 Task: In the Company huawei.com, schedule a meeting with title: 'Collaborative Discussion', Select date: '29 September, 2023', select start time: 10:00:AM. Add location in person New York with meeting description: Kindly join this meeting to understand Product Demo and Service Presentation. Add attendees from company's contact and save.. Logged in from softage.1@softage.net
Action: Mouse moved to (101, 67)
Screenshot: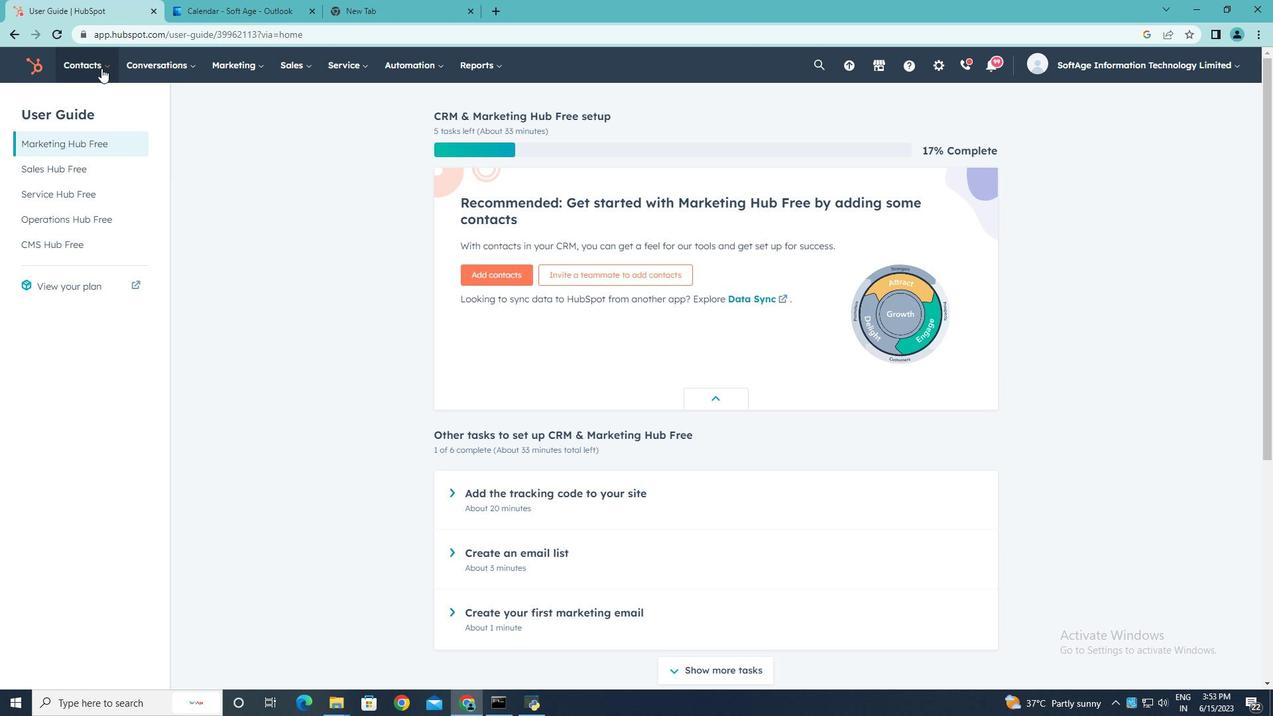 
Action: Mouse pressed left at (101, 67)
Screenshot: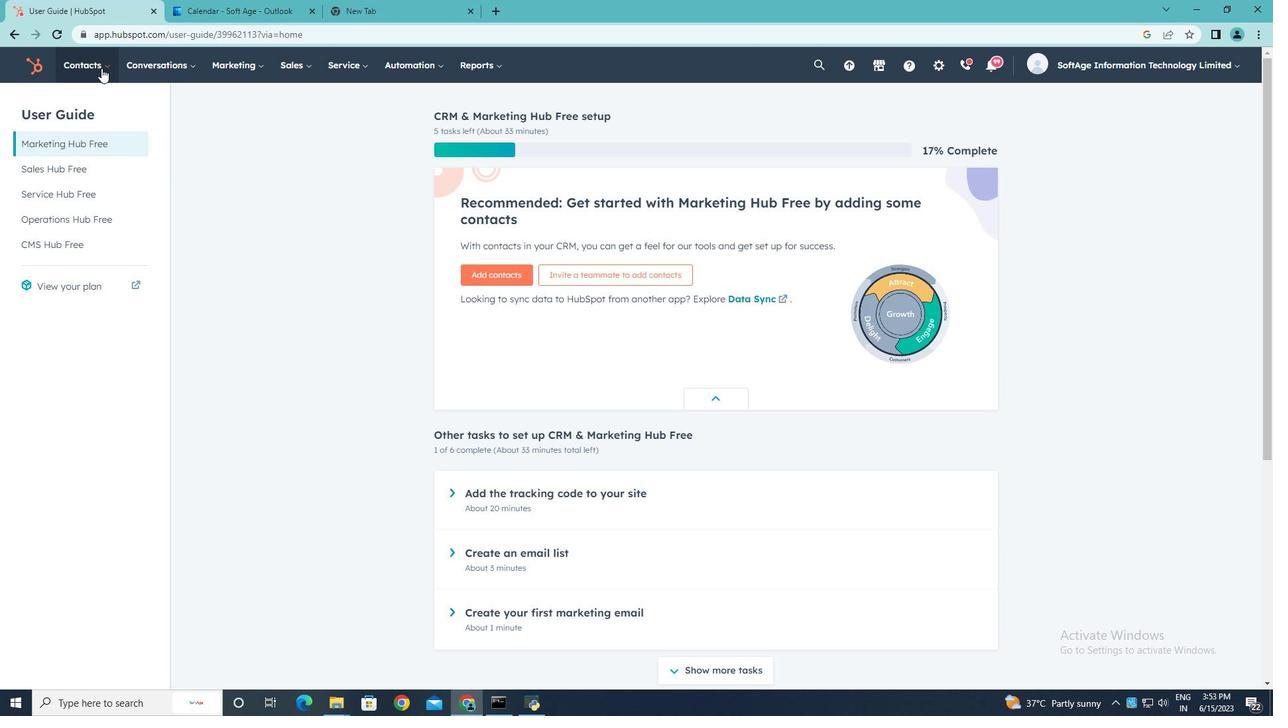 
Action: Mouse moved to (95, 129)
Screenshot: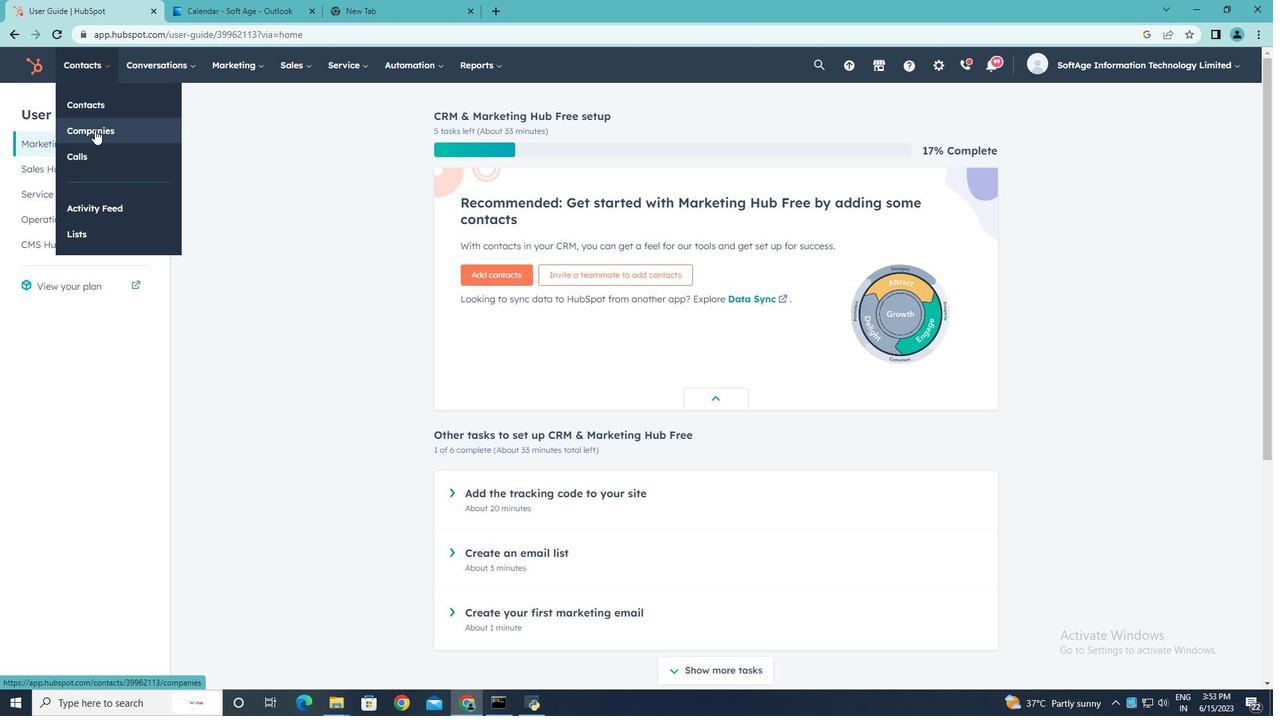 
Action: Mouse pressed left at (95, 129)
Screenshot: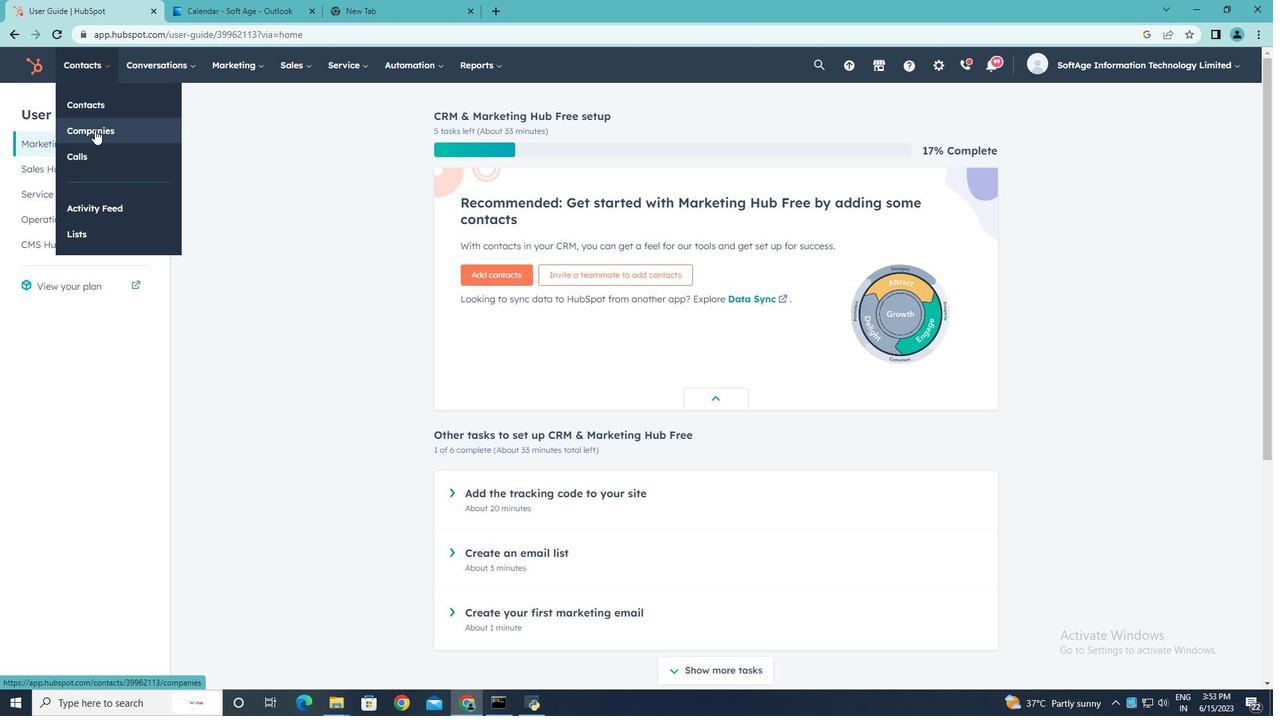 
Action: Mouse moved to (82, 213)
Screenshot: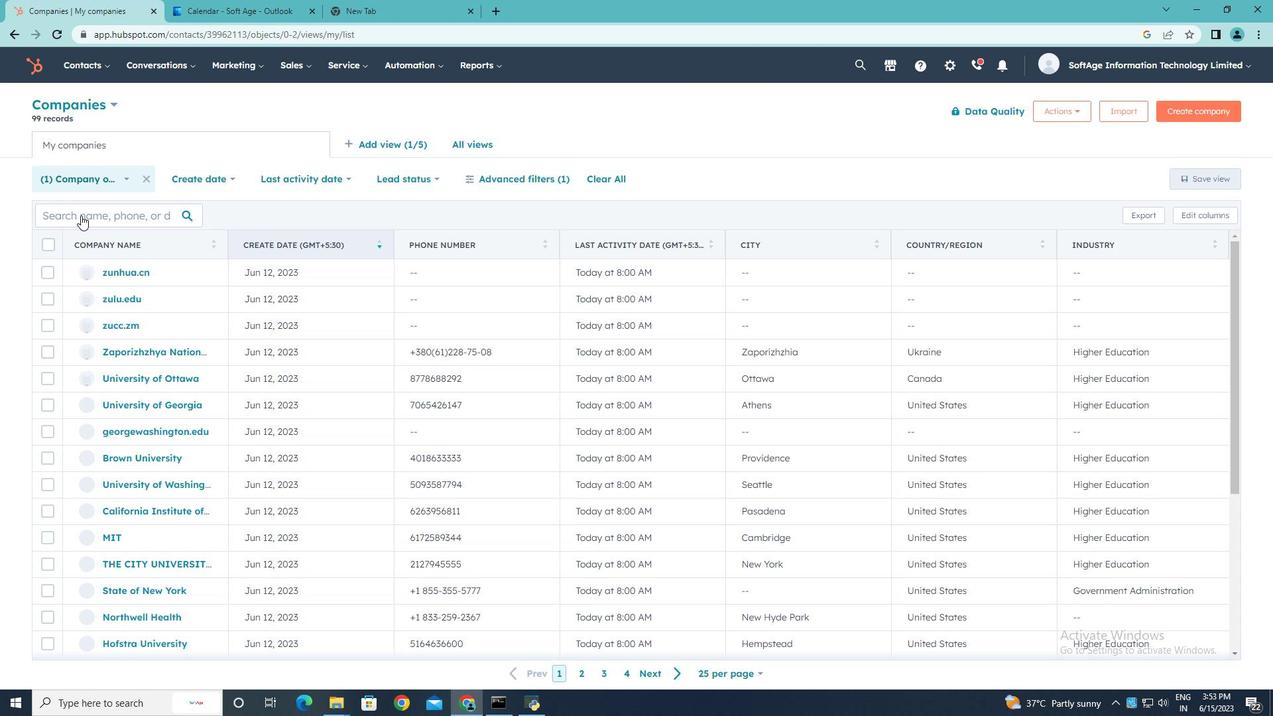 
Action: Mouse pressed left at (82, 213)
Screenshot: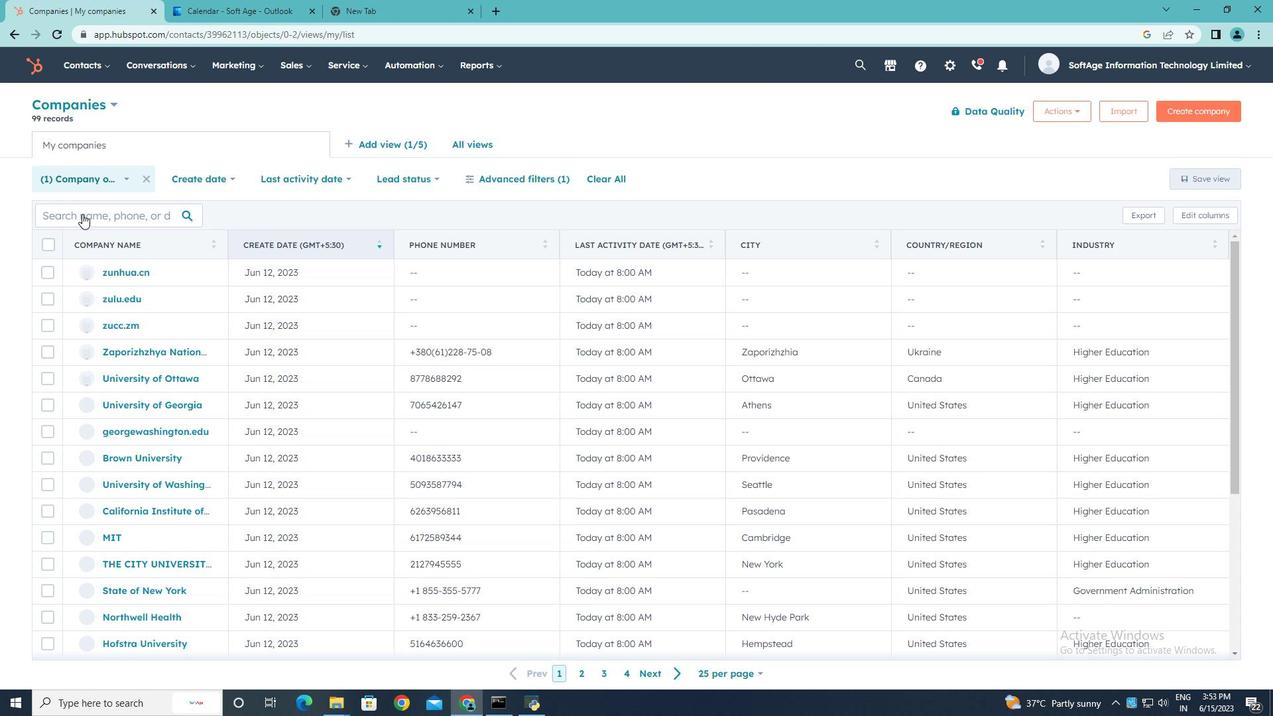 
Action: Mouse moved to (82, 213)
Screenshot: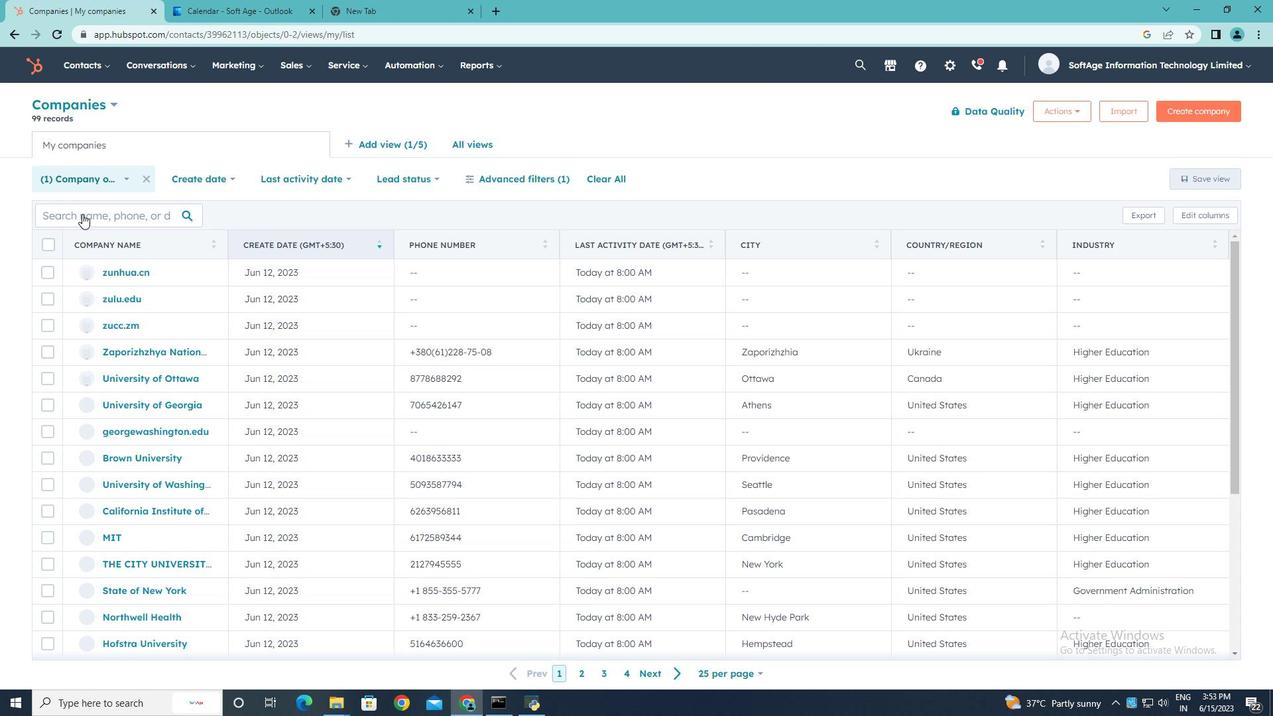 
Action: Key pressed huawei.com
Screenshot: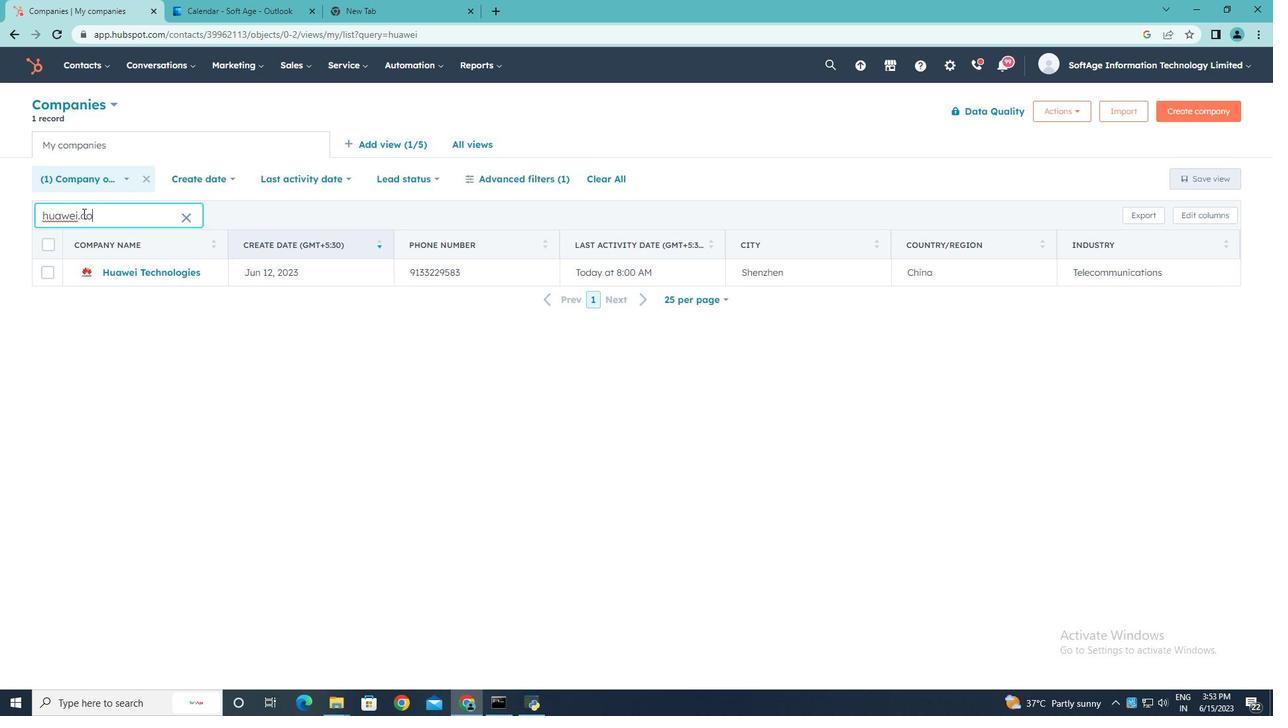 
Action: Mouse moved to (120, 273)
Screenshot: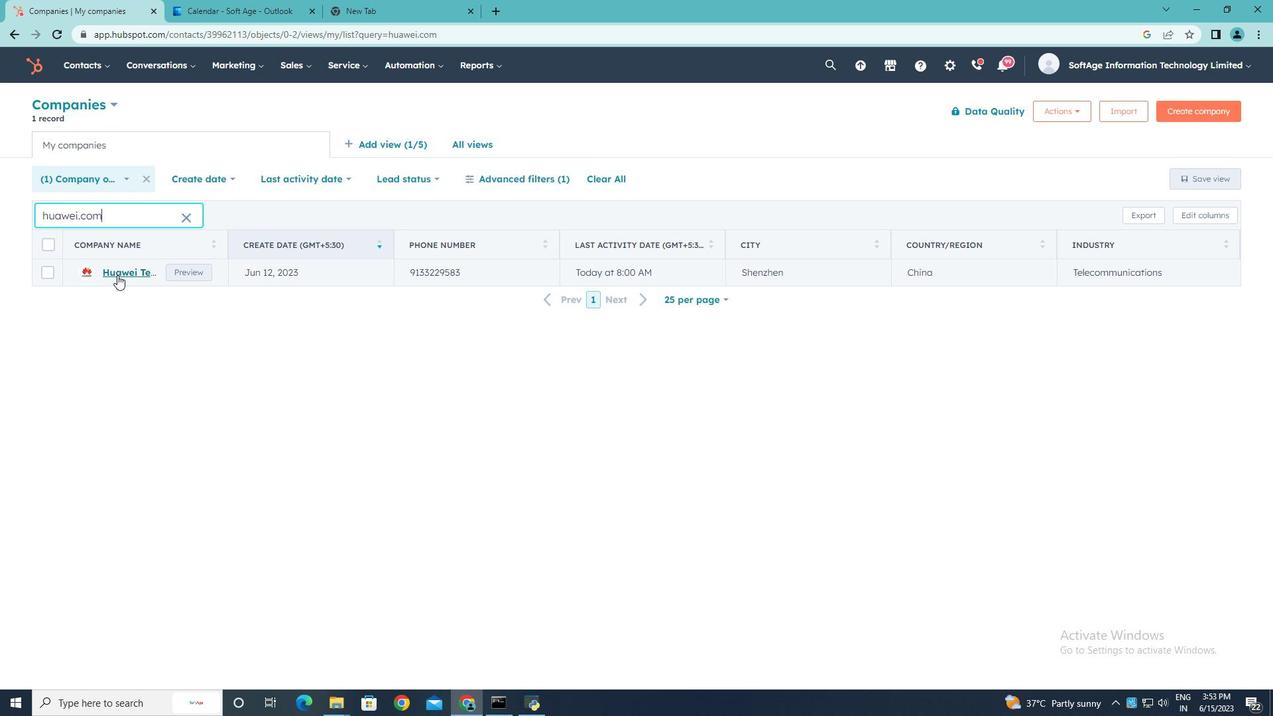 
Action: Mouse pressed left at (120, 273)
Screenshot: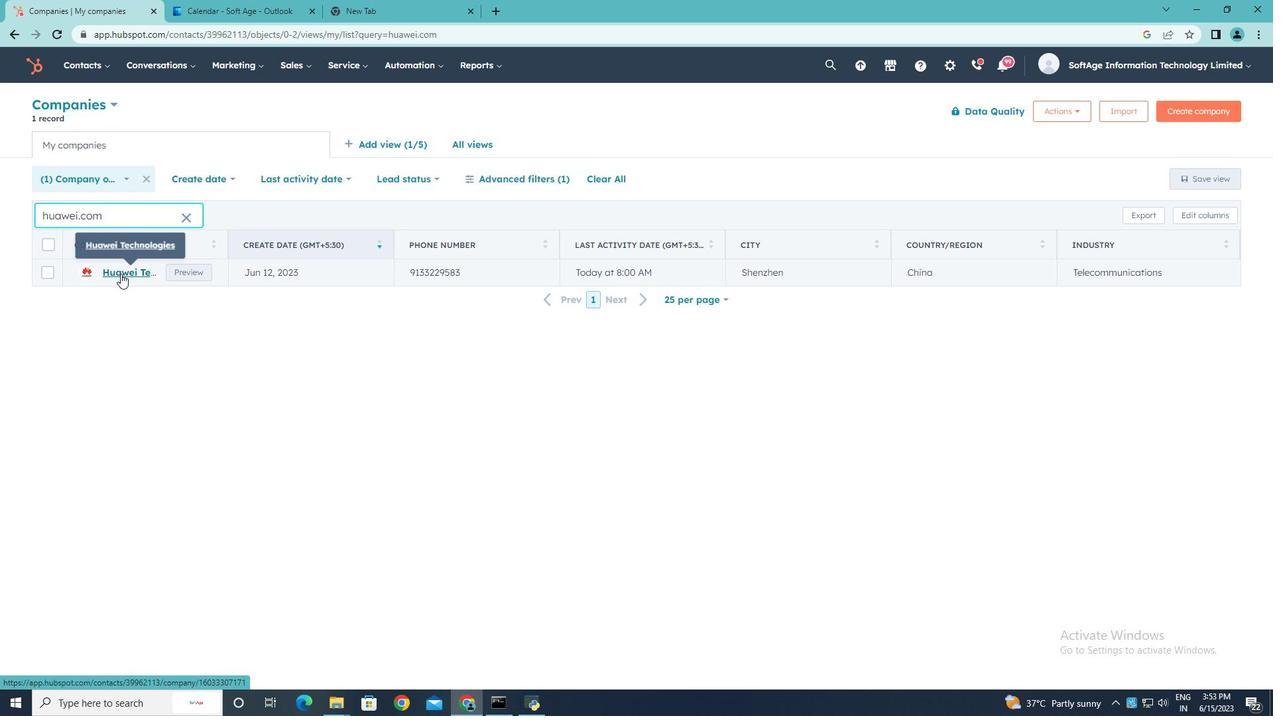 
Action: Mouse moved to (214, 226)
Screenshot: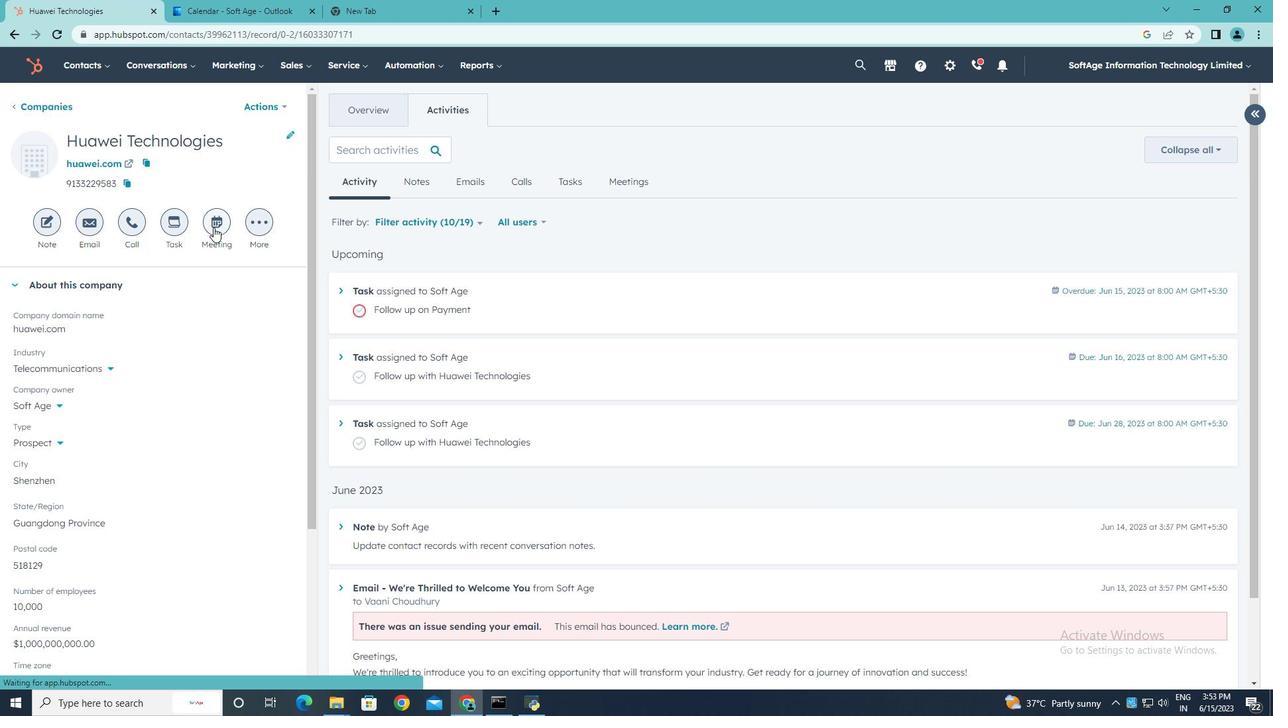 
Action: Mouse pressed left at (214, 226)
Screenshot: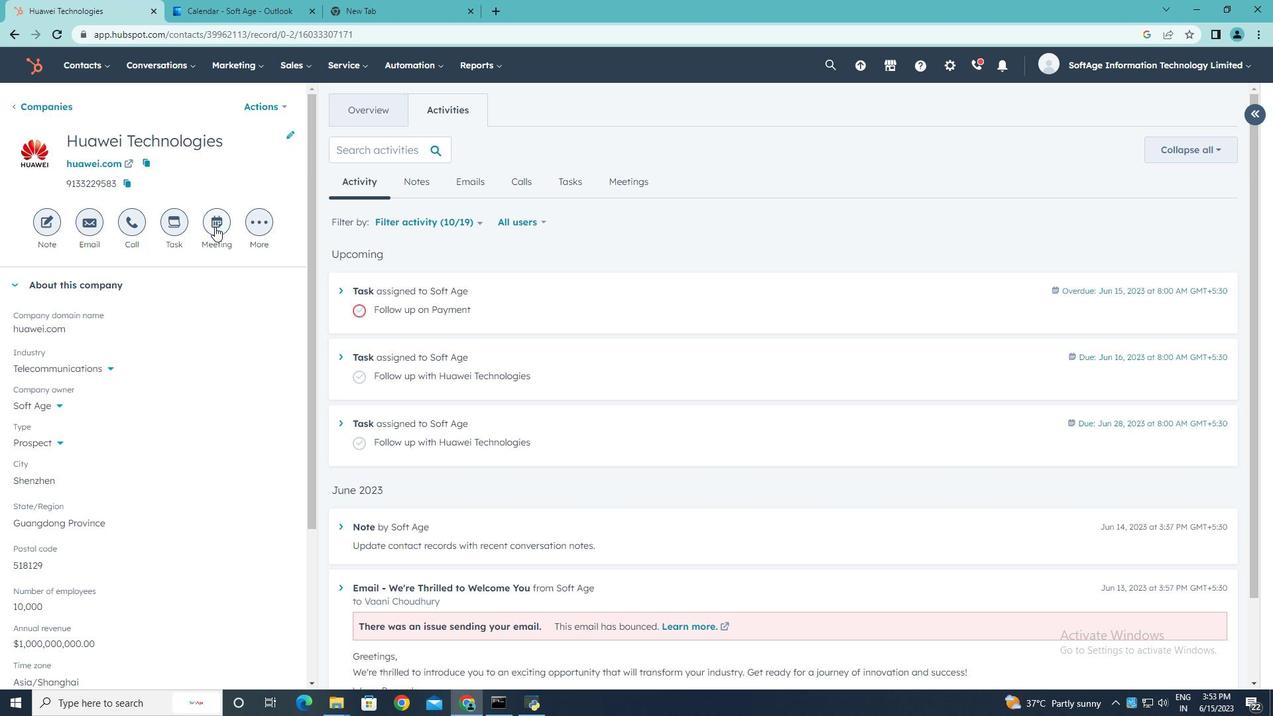 
Action: Mouse moved to (214, 226)
Screenshot: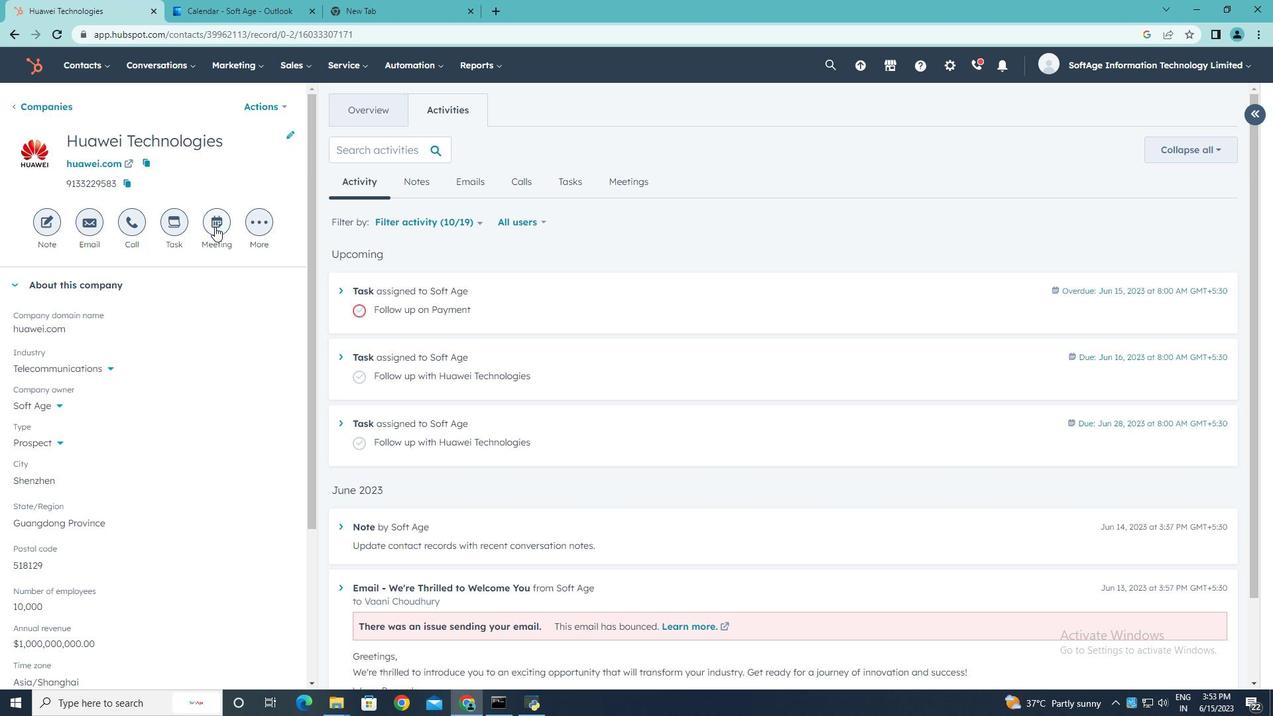 
Action: Key pressed <Key.shift><Key.shift>Collaborative<Key.space><Key.shift>Discussion.
Screenshot: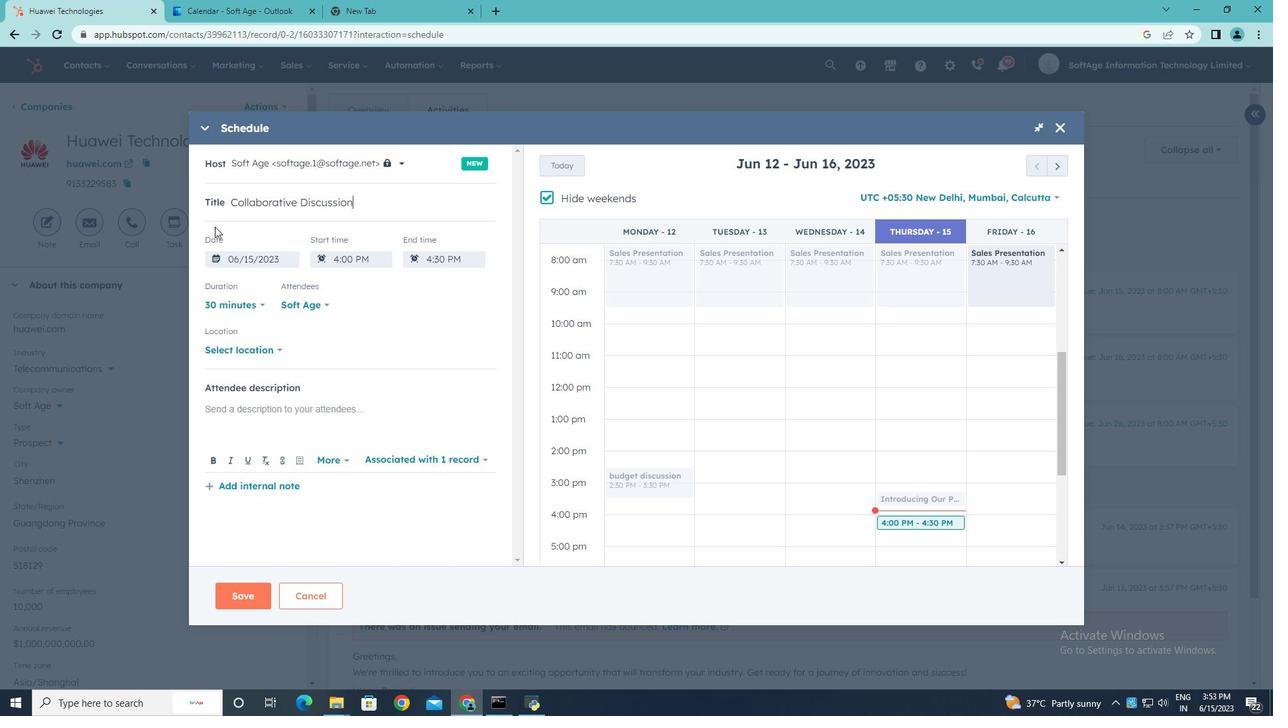 
Action: Mouse moved to (552, 196)
Screenshot: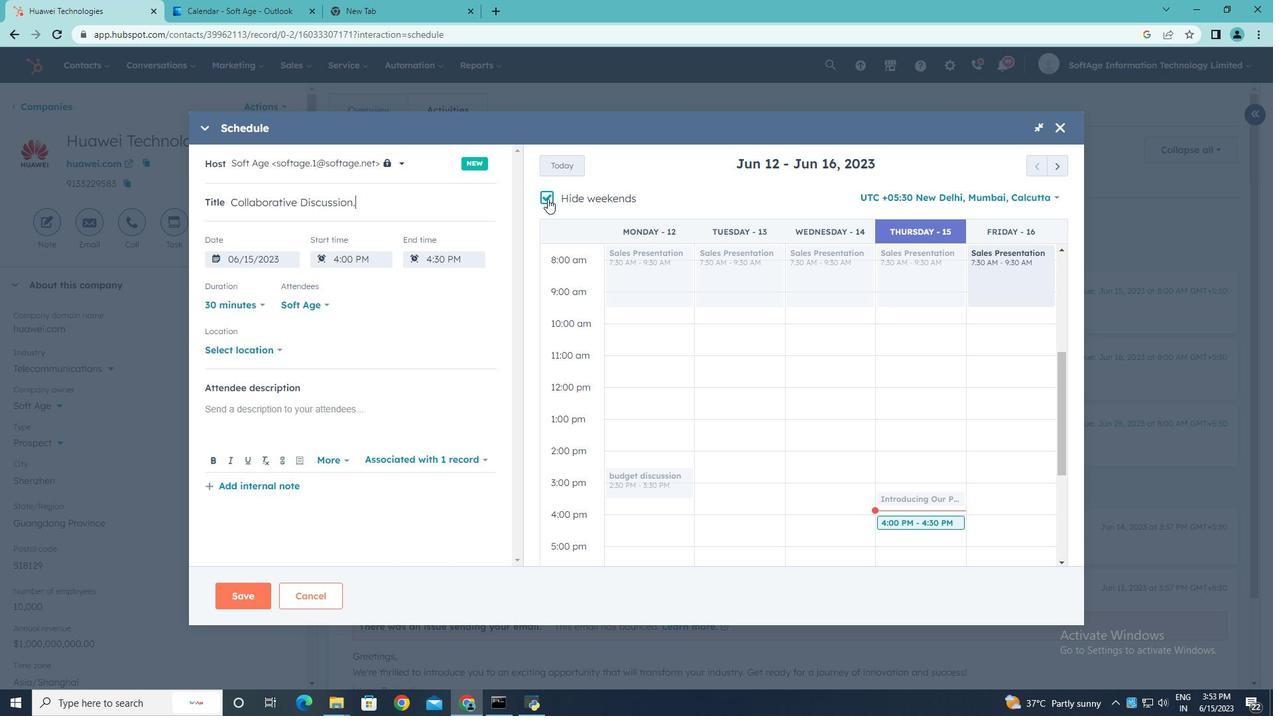 
Action: Mouse pressed left at (552, 196)
Screenshot: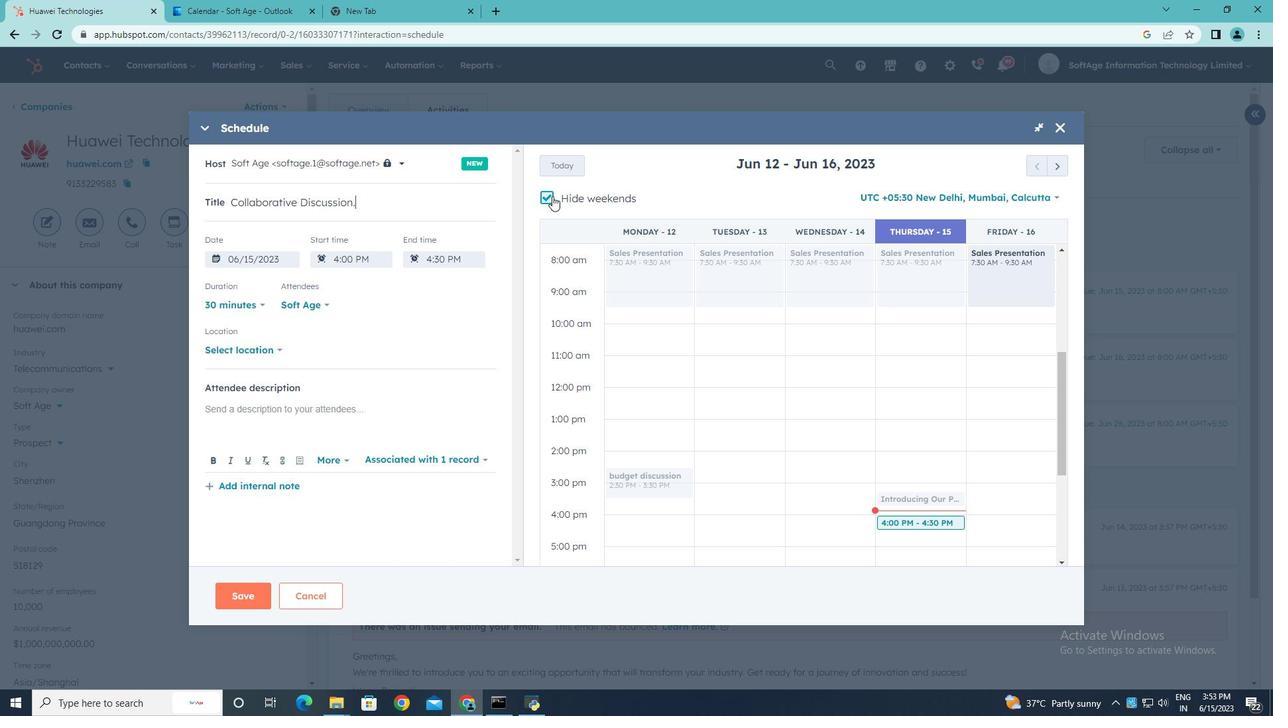 
Action: Mouse moved to (1062, 167)
Screenshot: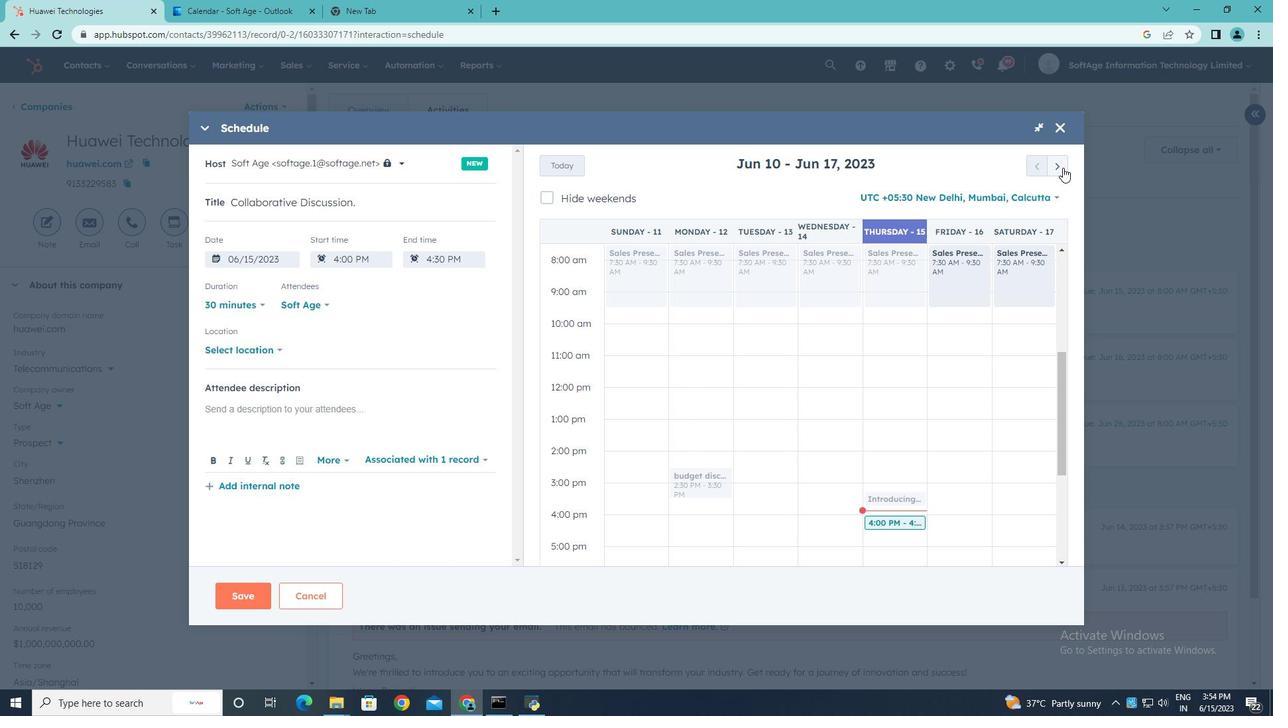
Action: Mouse pressed left at (1062, 167)
Screenshot: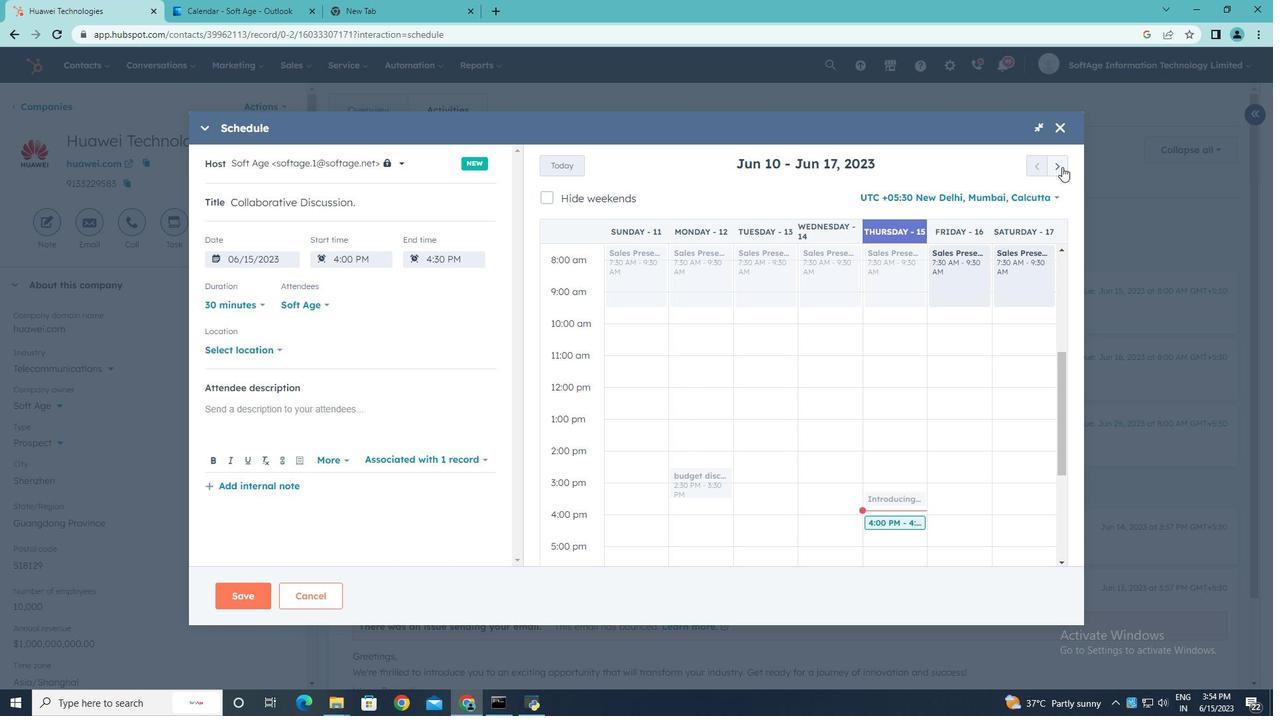 
Action: Mouse pressed left at (1062, 167)
Screenshot: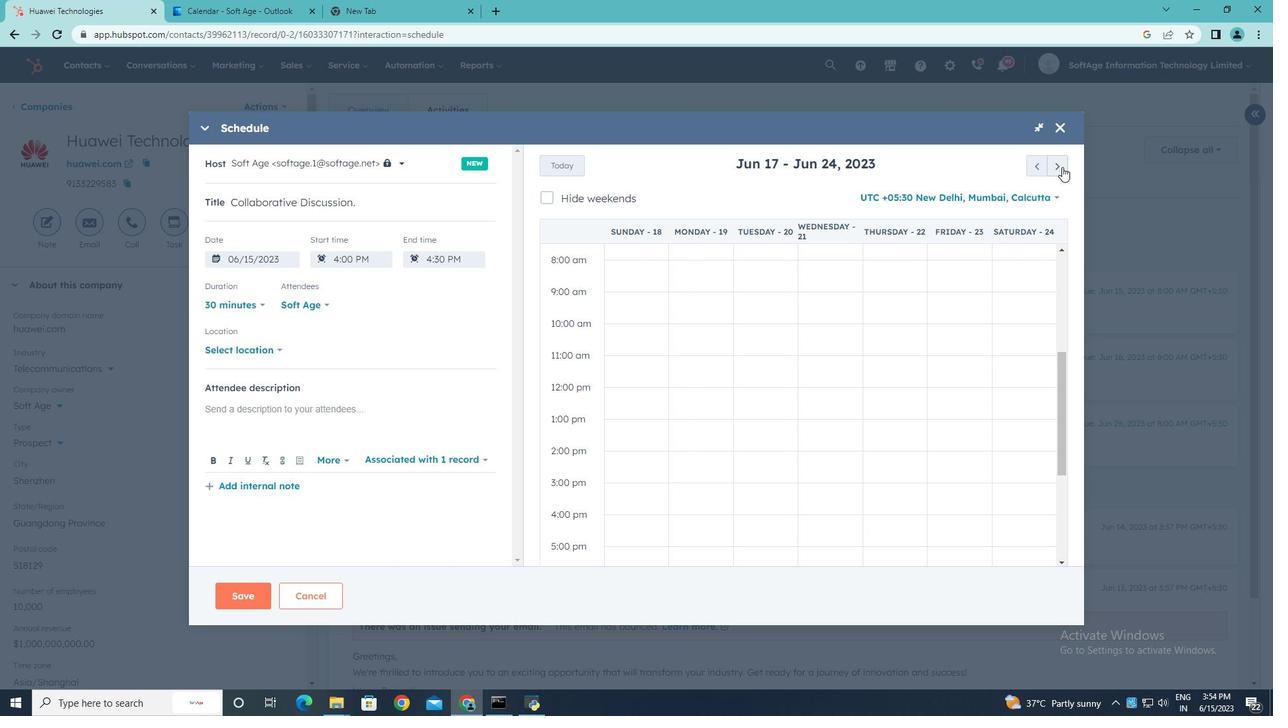
Action: Mouse pressed left at (1062, 167)
Screenshot: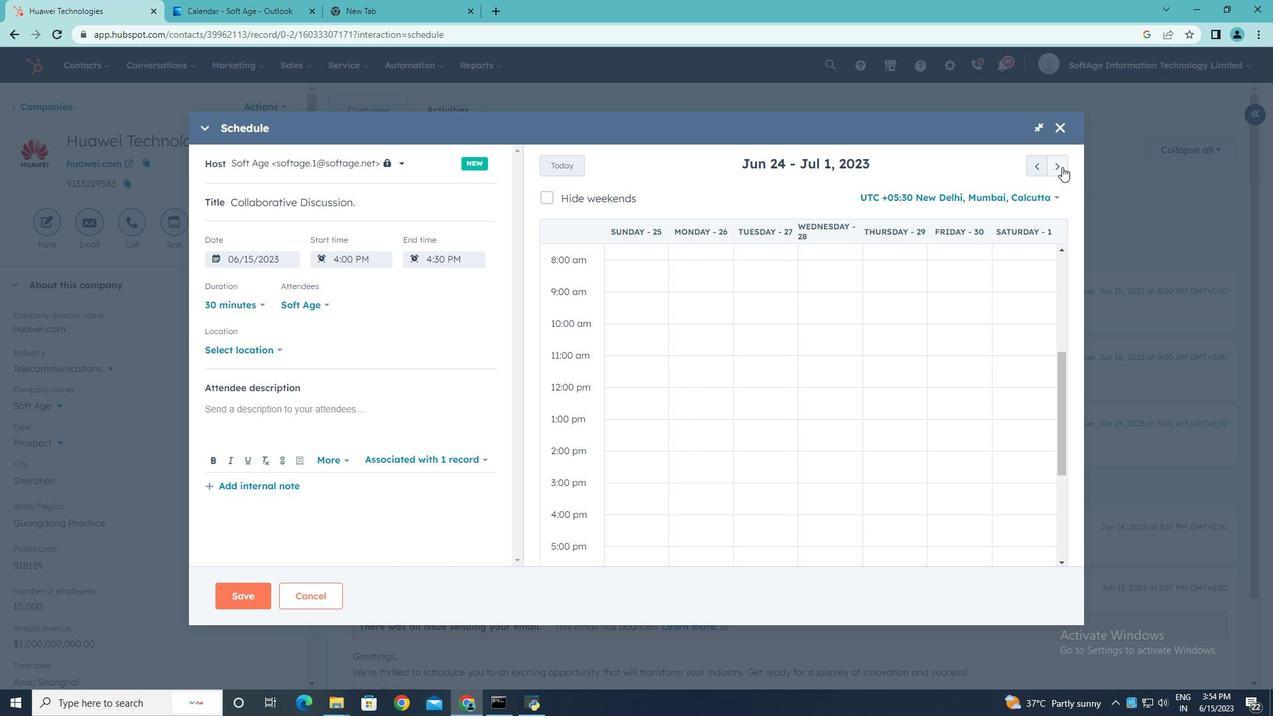 
Action: Mouse pressed left at (1062, 167)
Screenshot: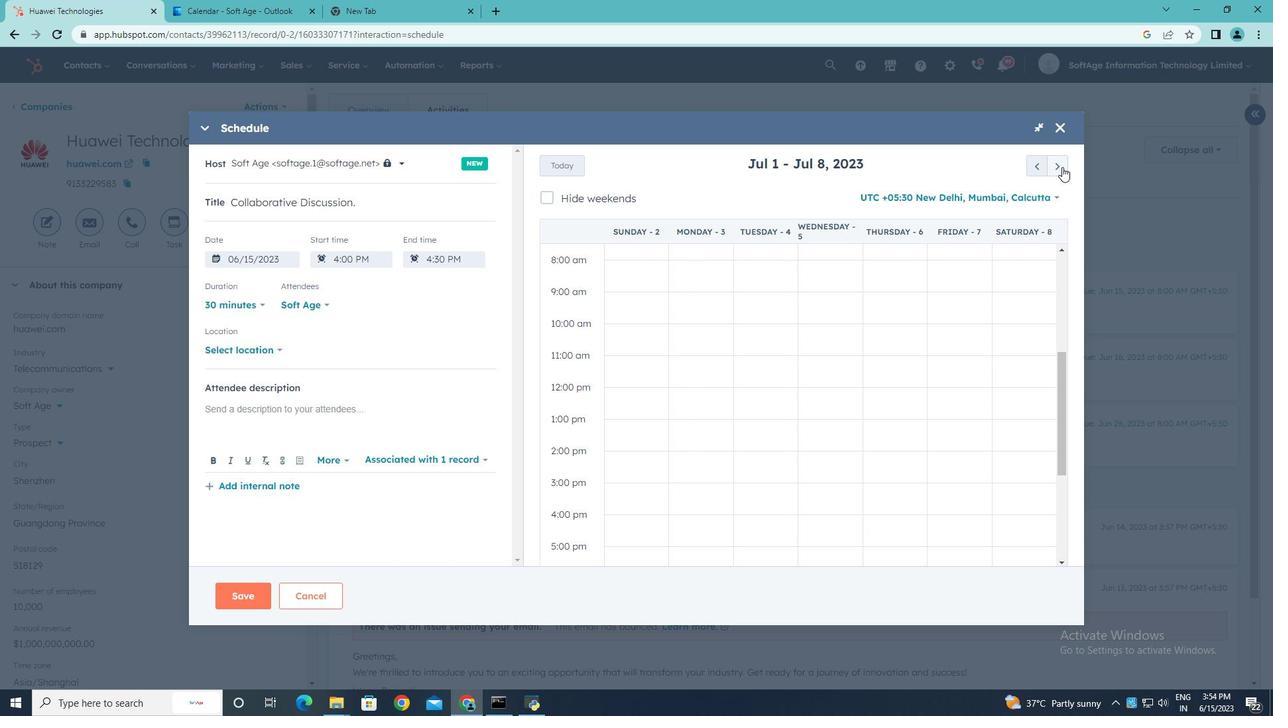 
Action: Mouse pressed left at (1062, 167)
Screenshot: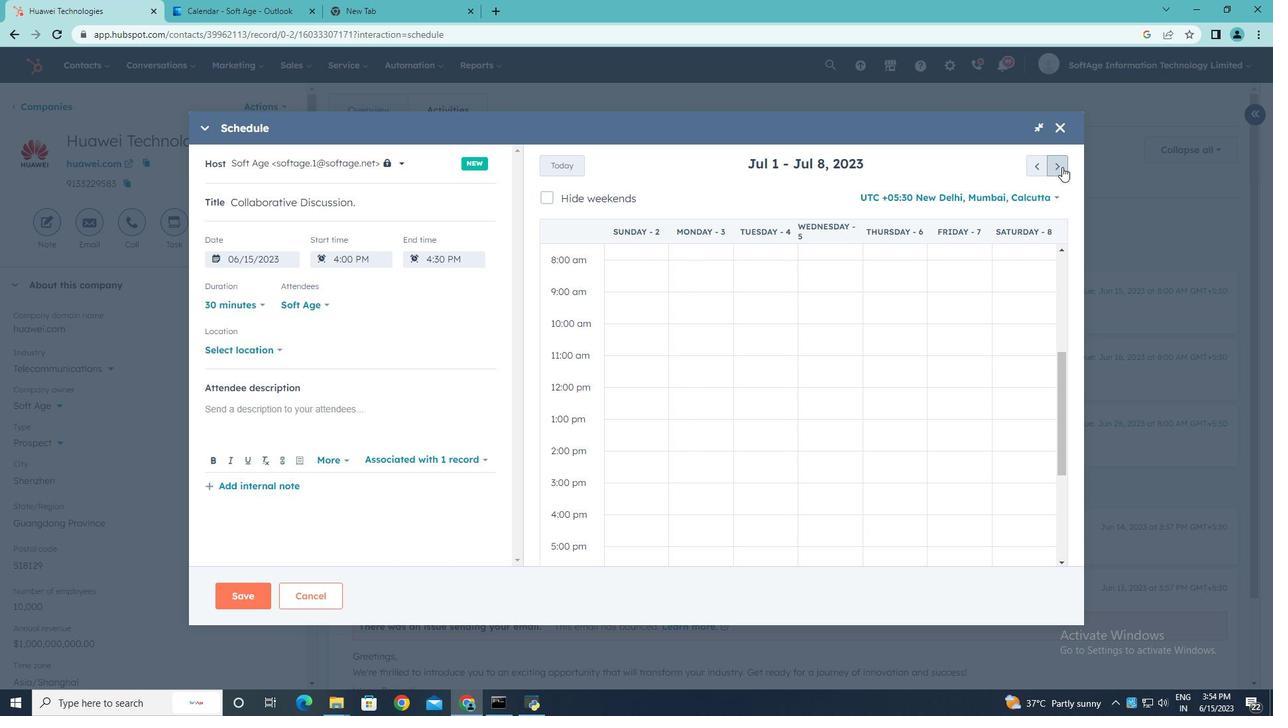 
Action: Mouse pressed left at (1062, 167)
Screenshot: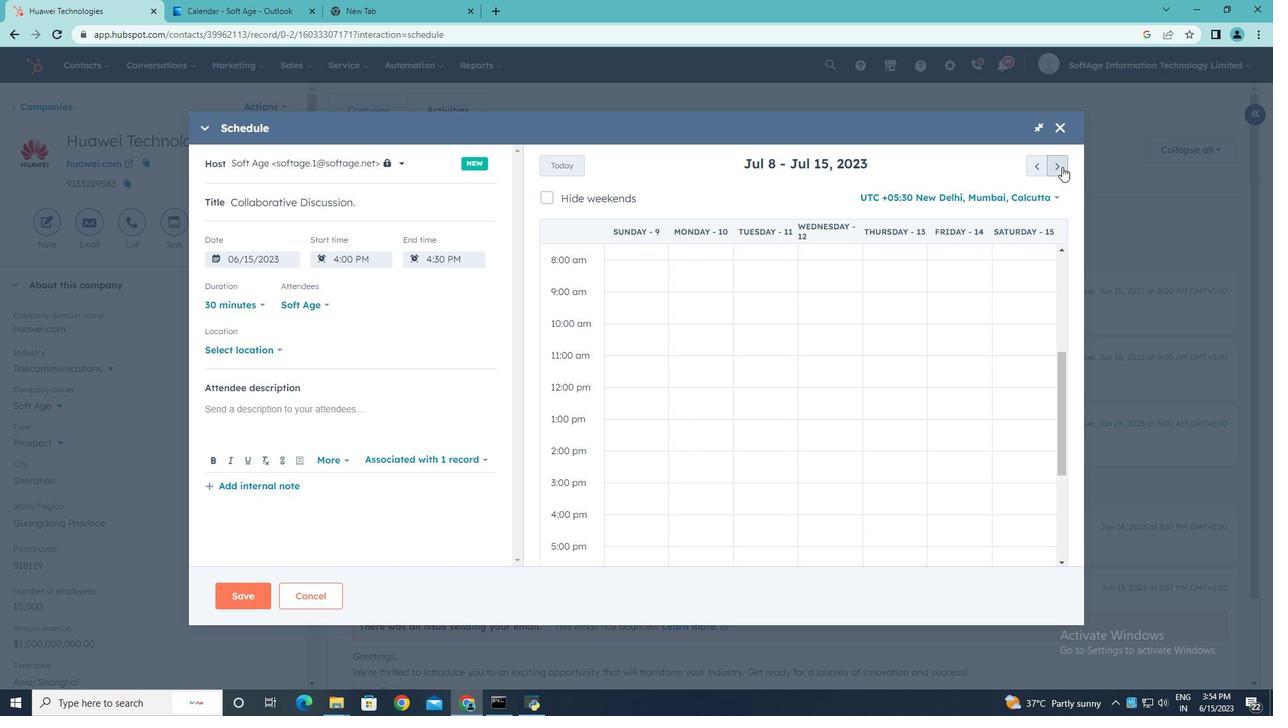 
Action: Mouse pressed left at (1062, 167)
Screenshot: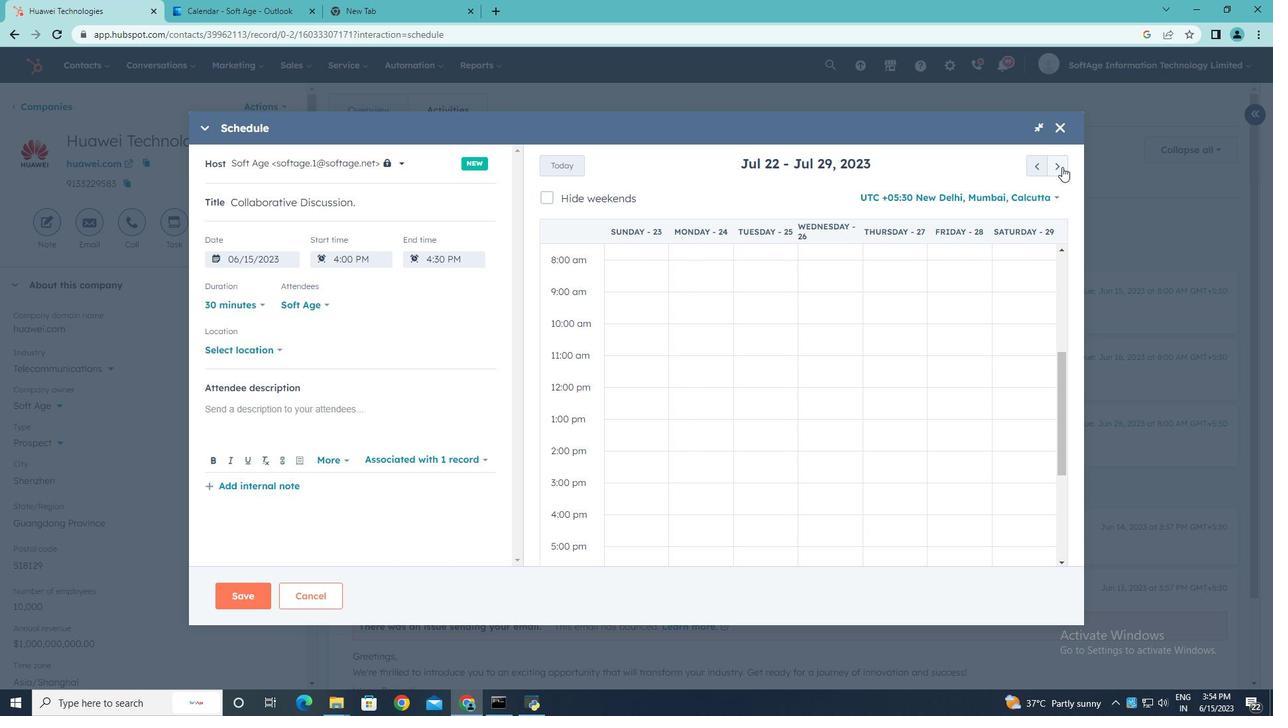 
Action: Mouse pressed left at (1062, 167)
Screenshot: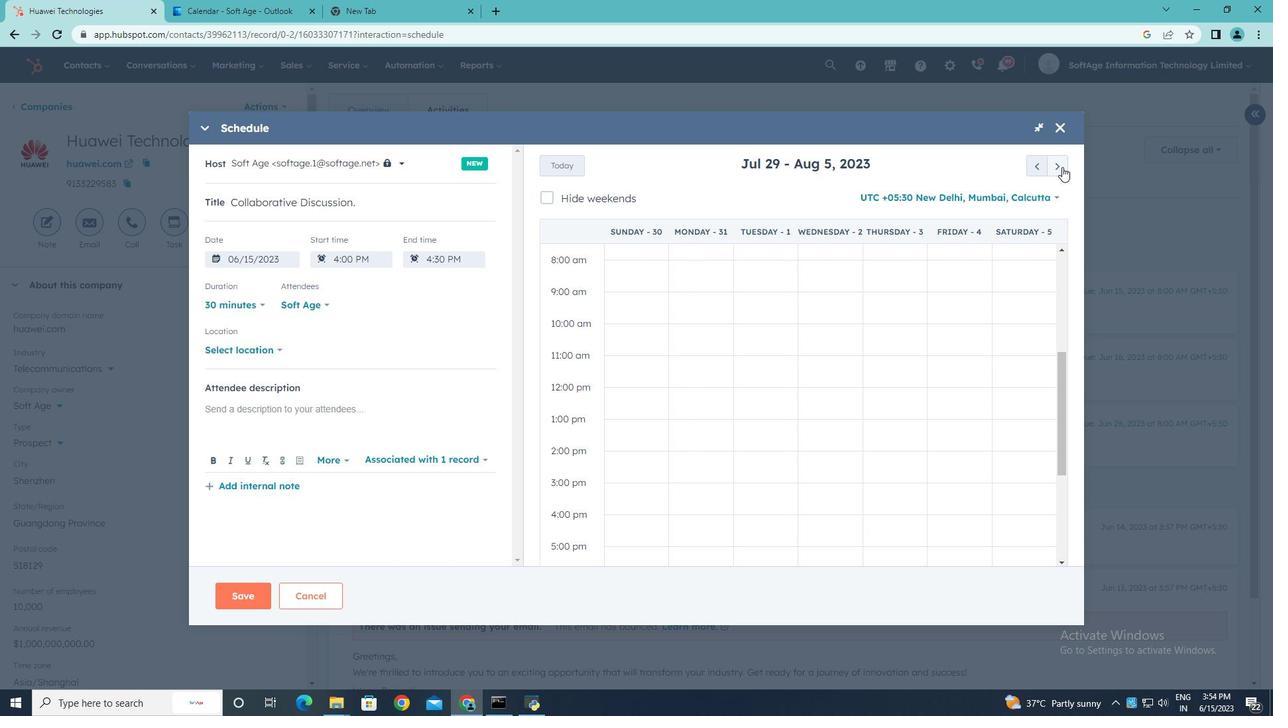 
Action: Mouse pressed left at (1062, 167)
Screenshot: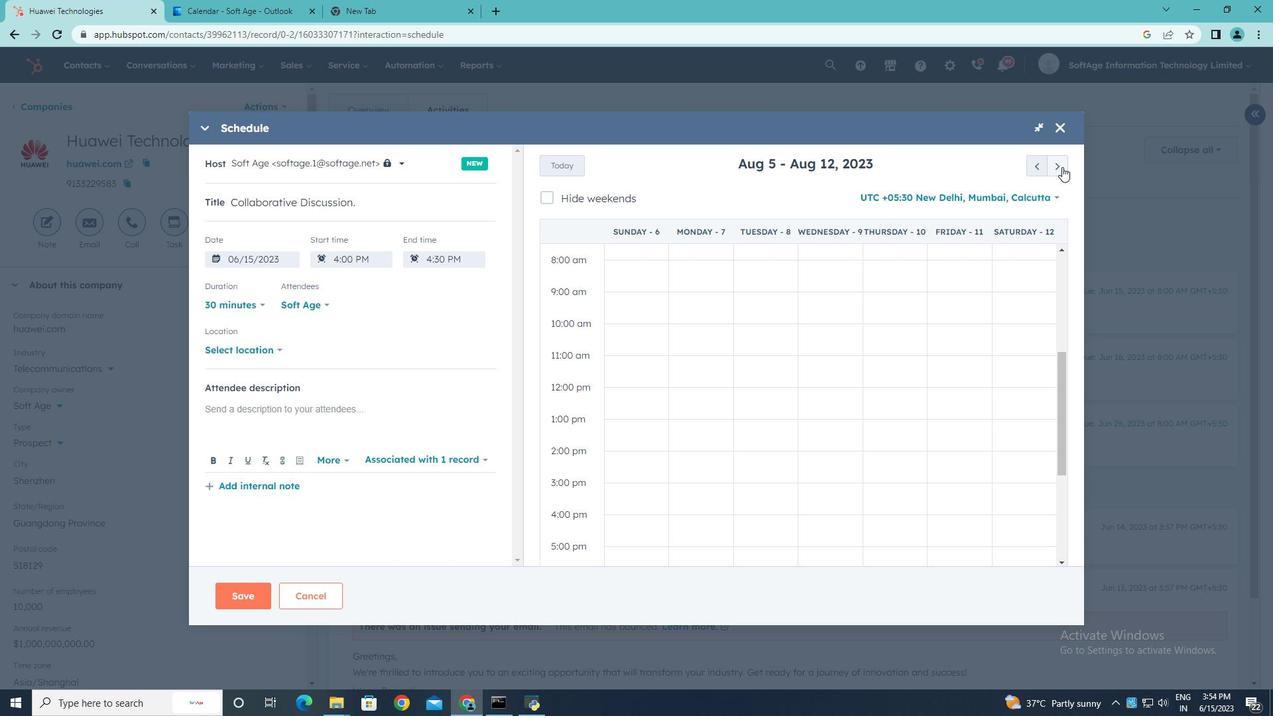 
Action: Mouse pressed left at (1062, 167)
Screenshot: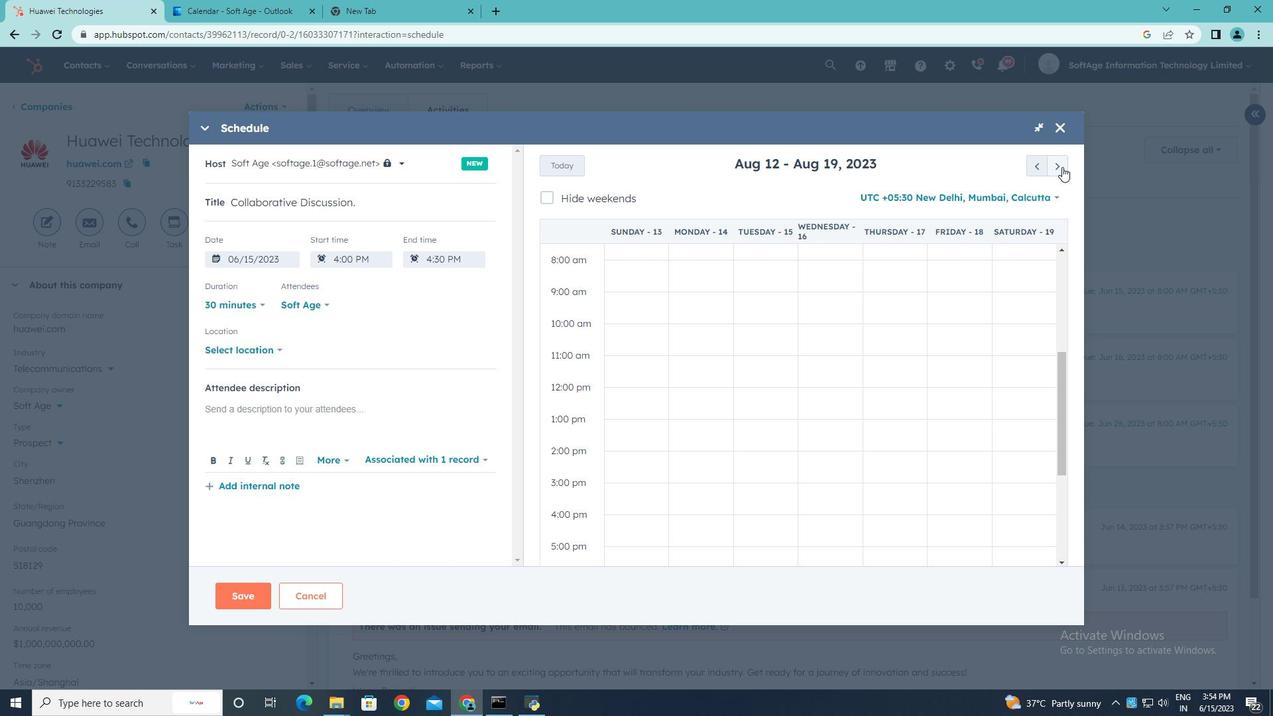 
Action: Mouse pressed left at (1062, 167)
Screenshot: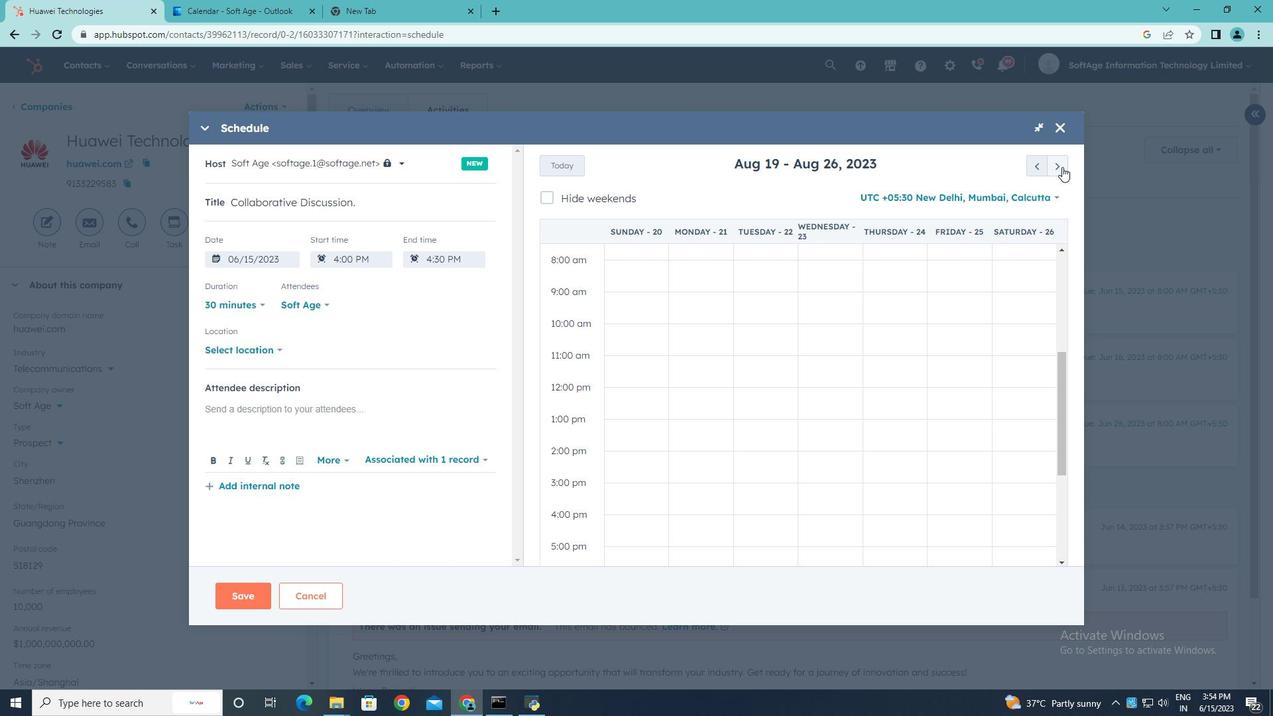 
Action: Mouse pressed left at (1062, 167)
Screenshot: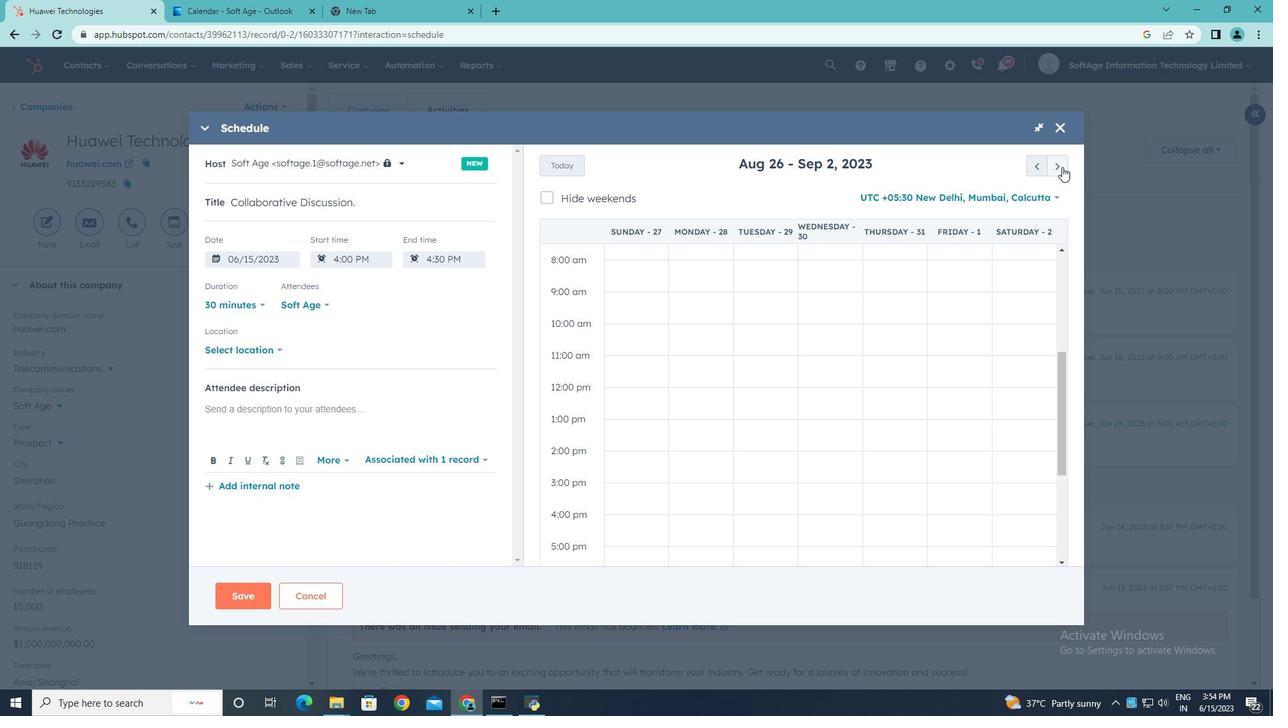 
Action: Mouse pressed left at (1062, 167)
Screenshot: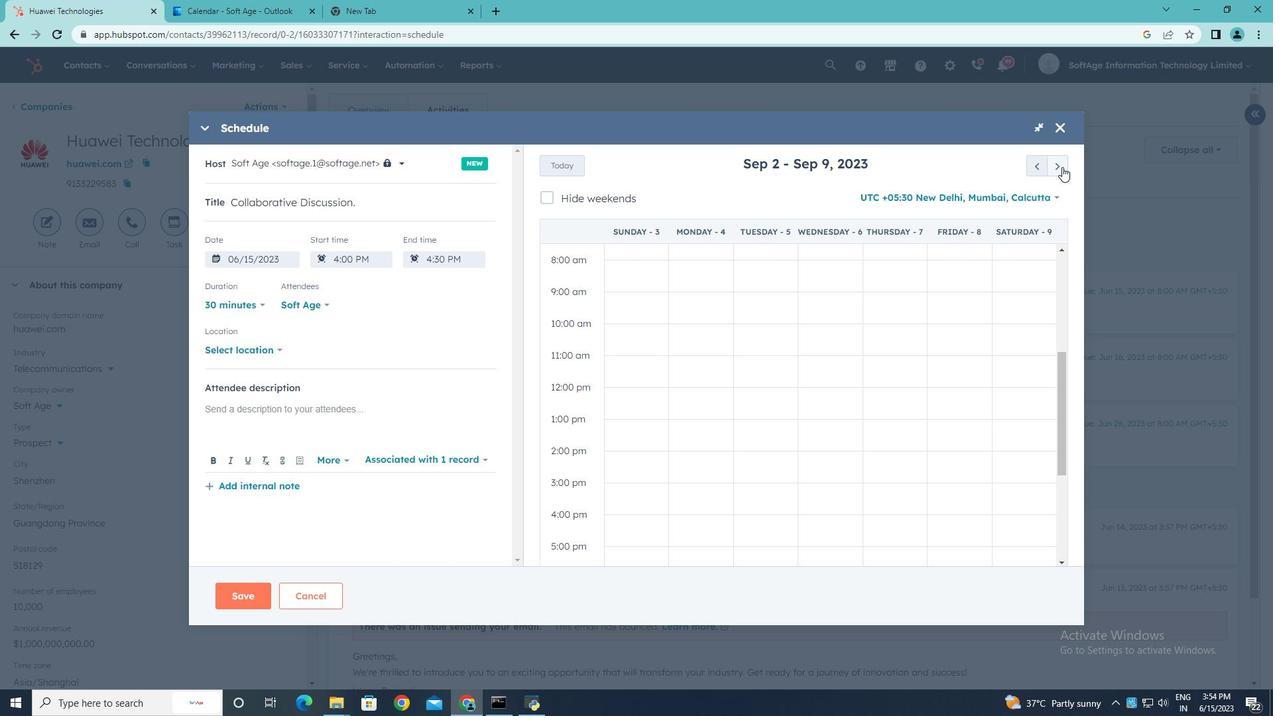 
Action: Mouse pressed left at (1062, 167)
Screenshot: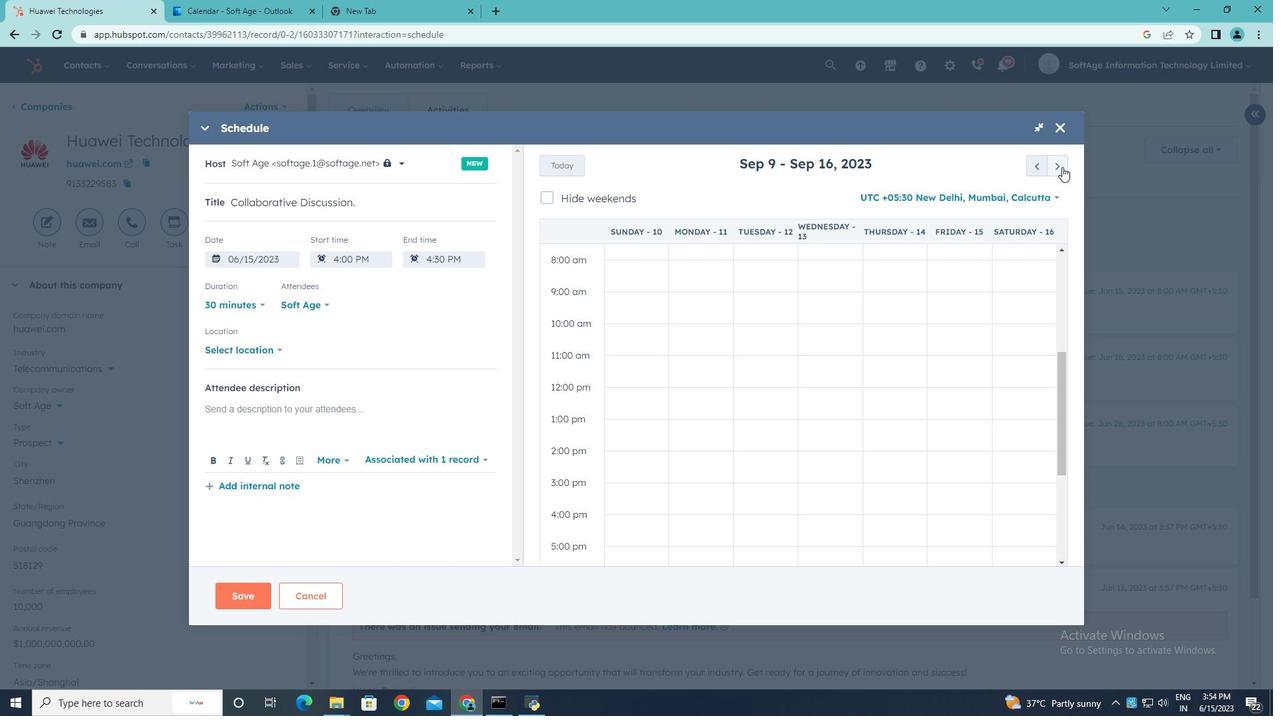 
Action: Mouse pressed left at (1062, 167)
Screenshot: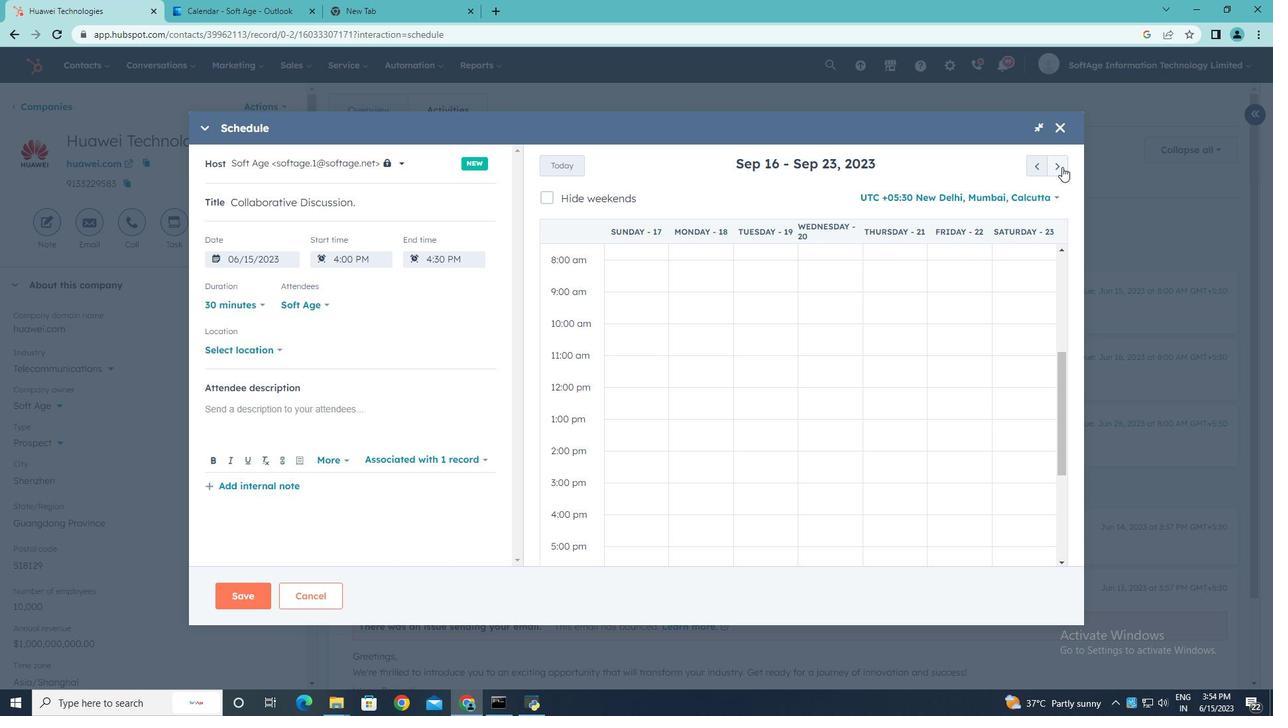
Action: Mouse moved to (937, 327)
Screenshot: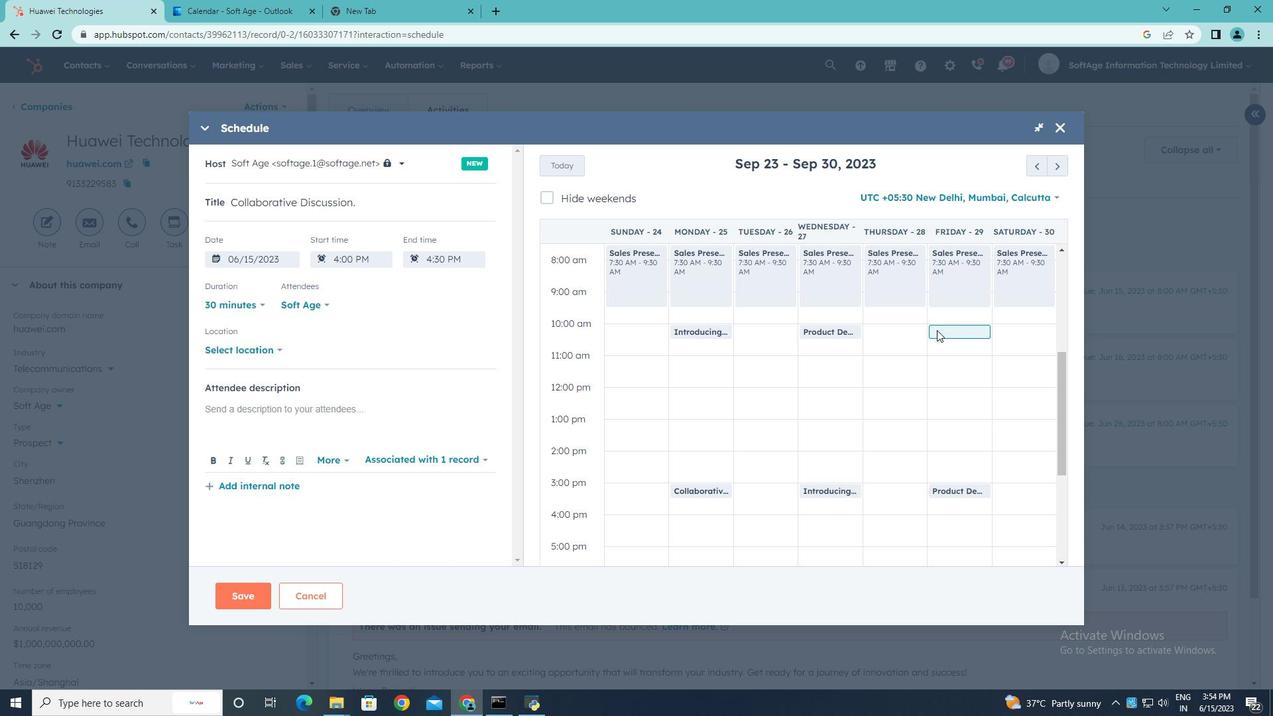 
Action: Mouse pressed left at (937, 327)
Screenshot: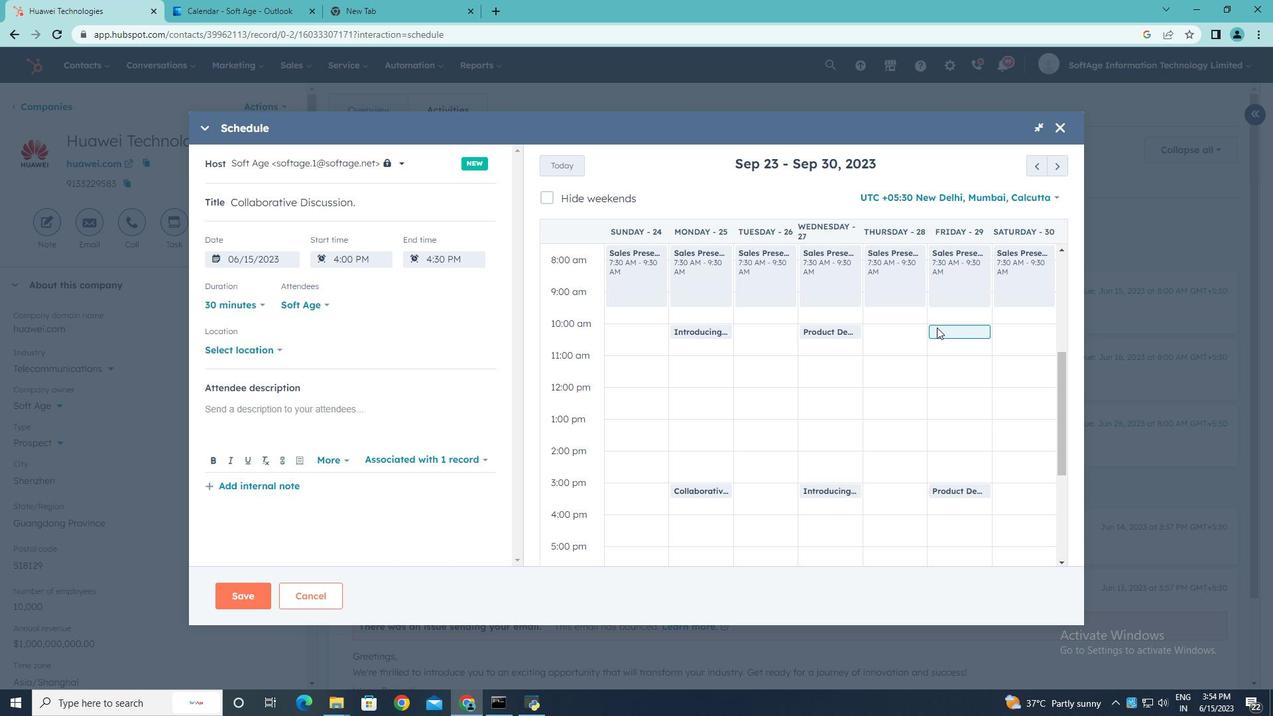 
Action: Mouse moved to (281, 348)
Screenshot: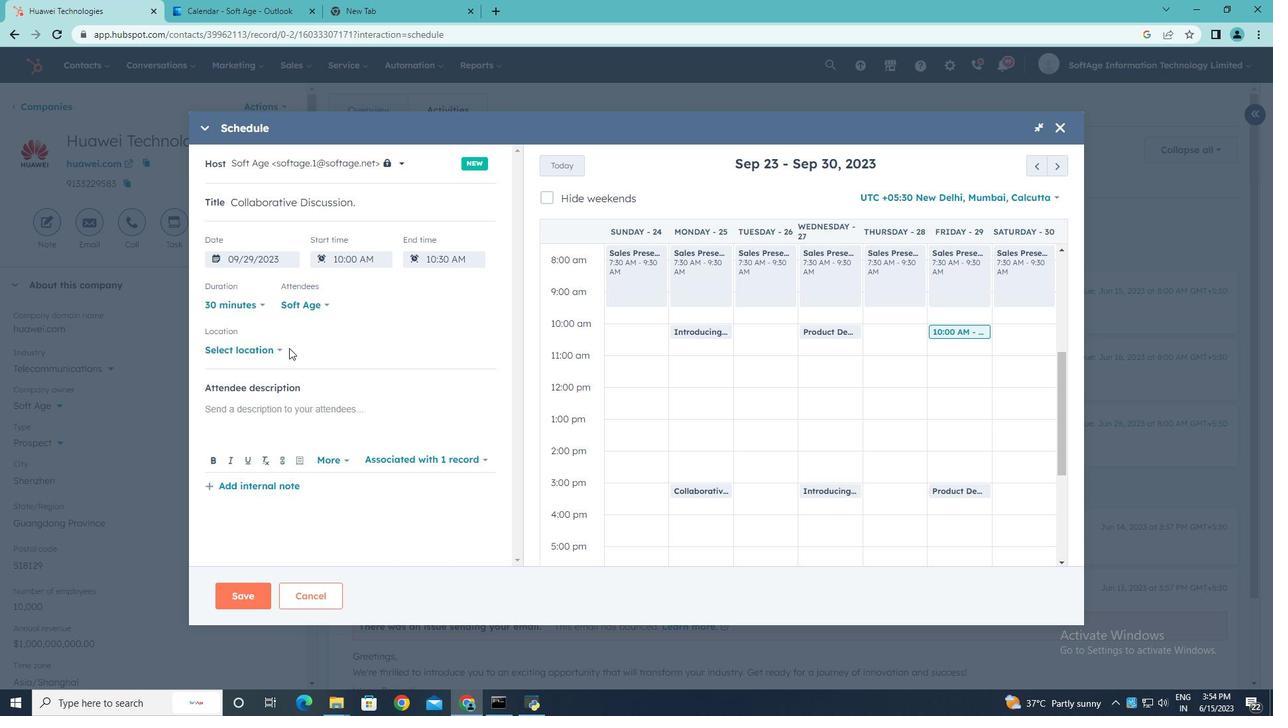 
Action: Mouse pressed left at (281, 348)
Screenshot: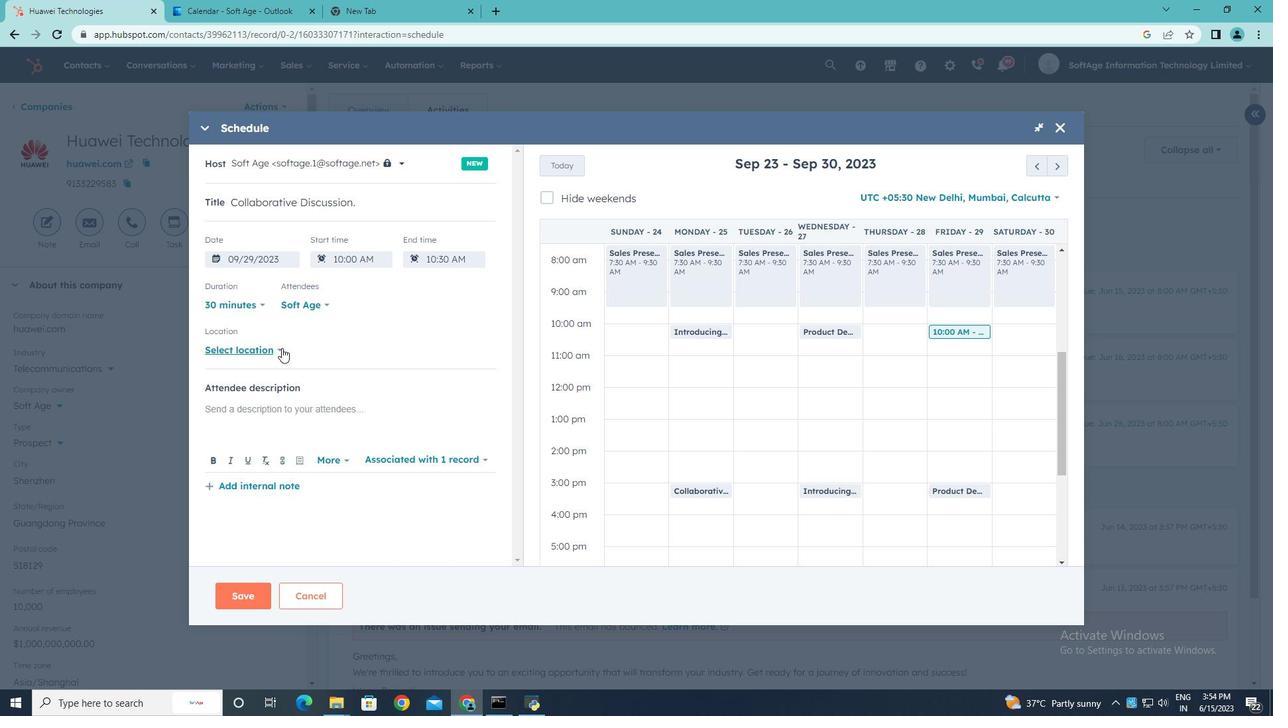 
Action: Mouse moved to (324, 339)
Screenshot: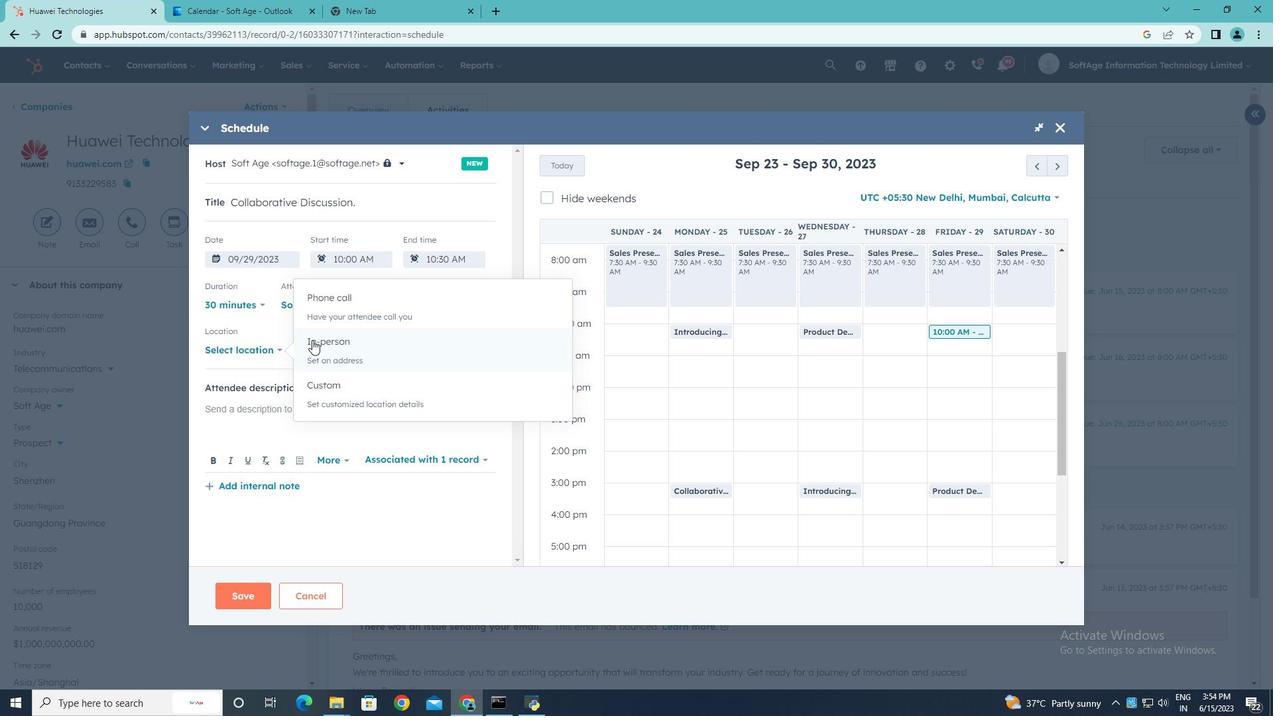 
Action: Mouse pressed left at (324, 339)
Screenshot: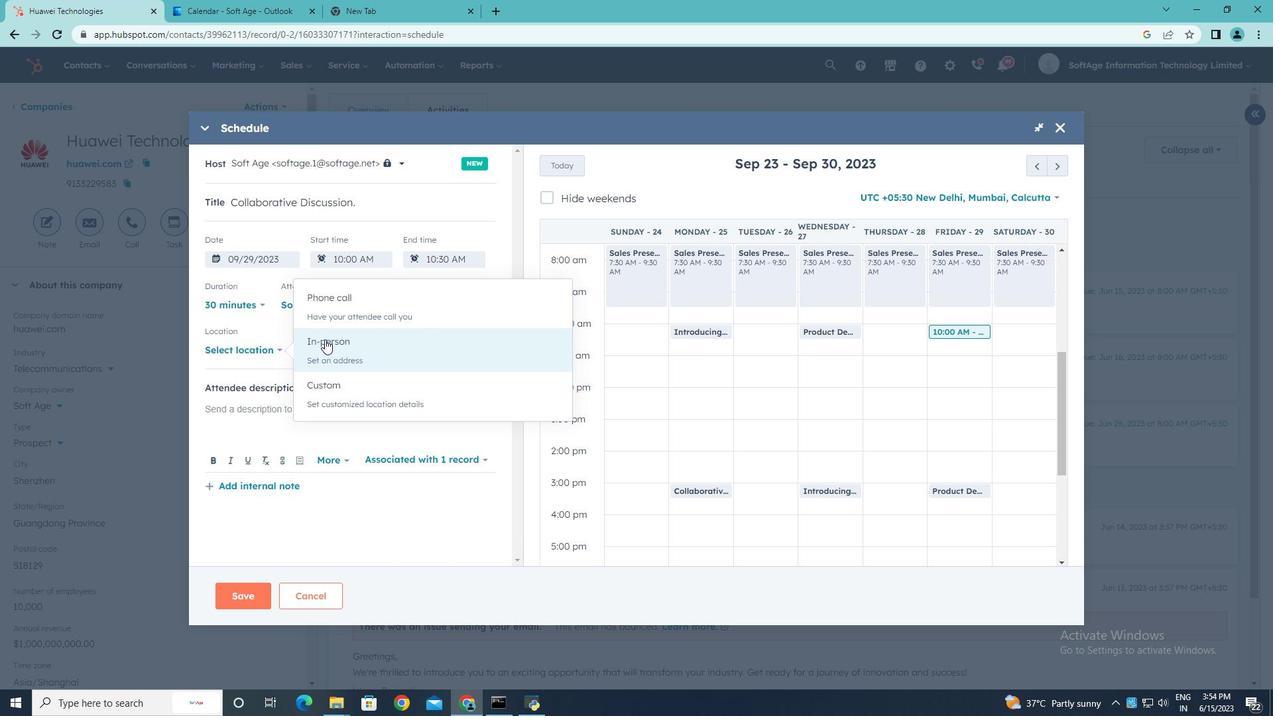 
Action: Mouse moved to (299, 350)
Screenshot: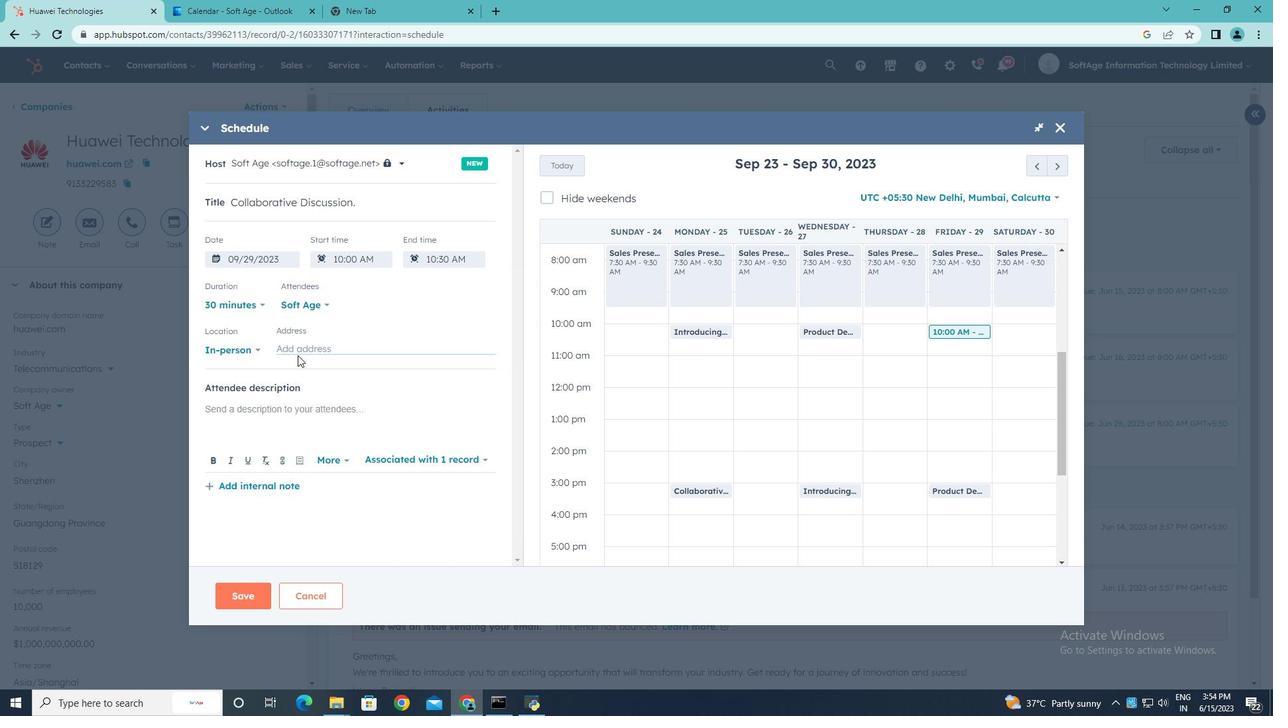 
Action: Mouse pressed left at (299, 350)
Screenshot: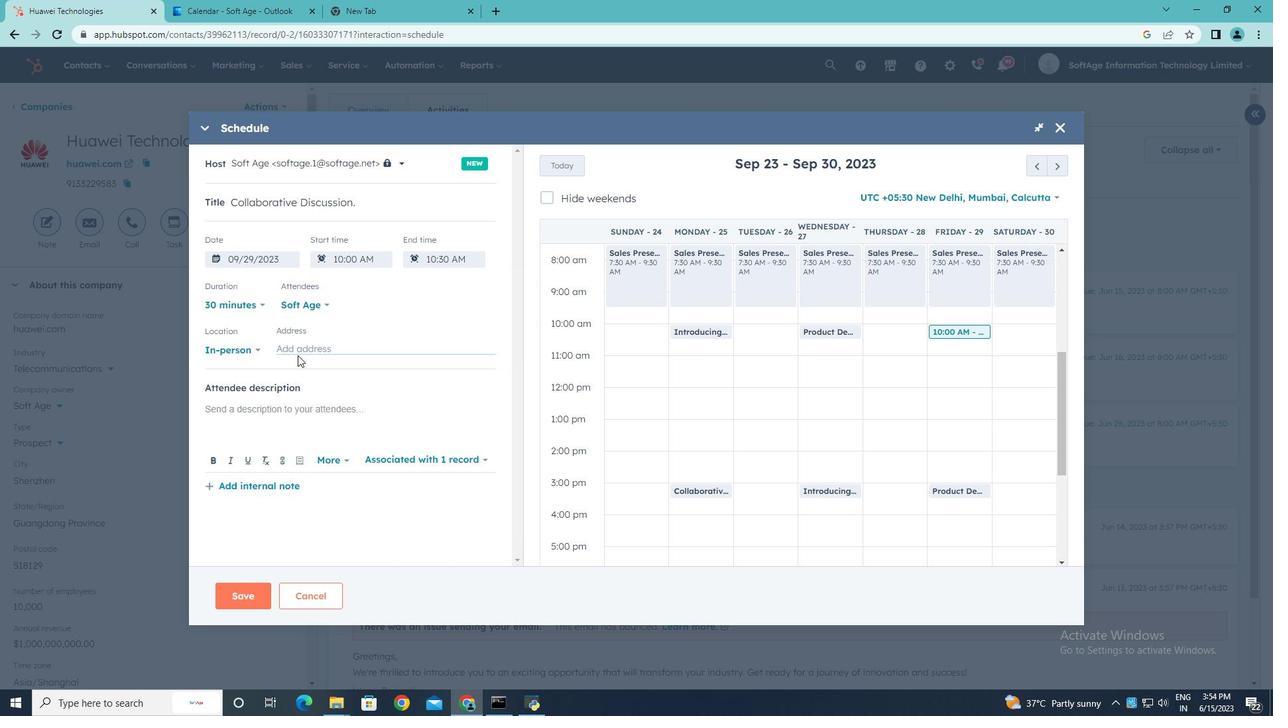 
Action: Mouse moved to (299, 349)
Screenshot: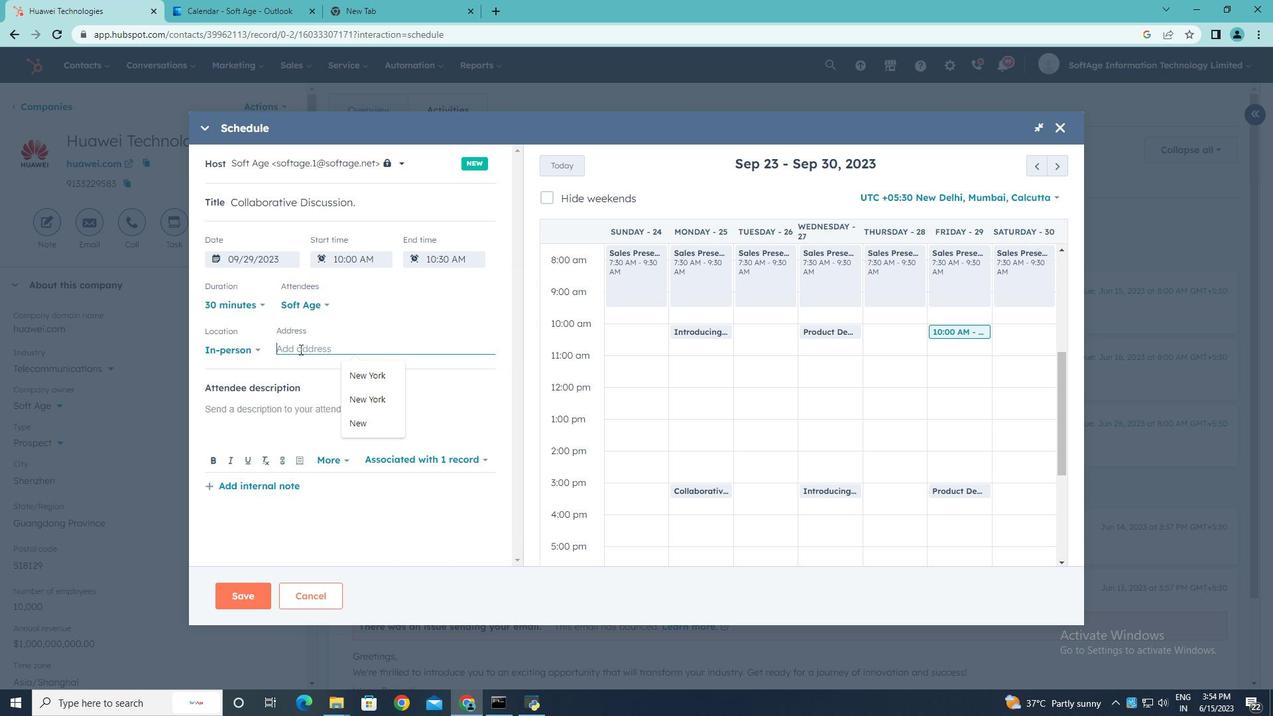 
Action: Key pressed <Key.shift>New<Key.space><Key.shift>Yorek<Key.backspace><Key.backspace>k
Screenshot: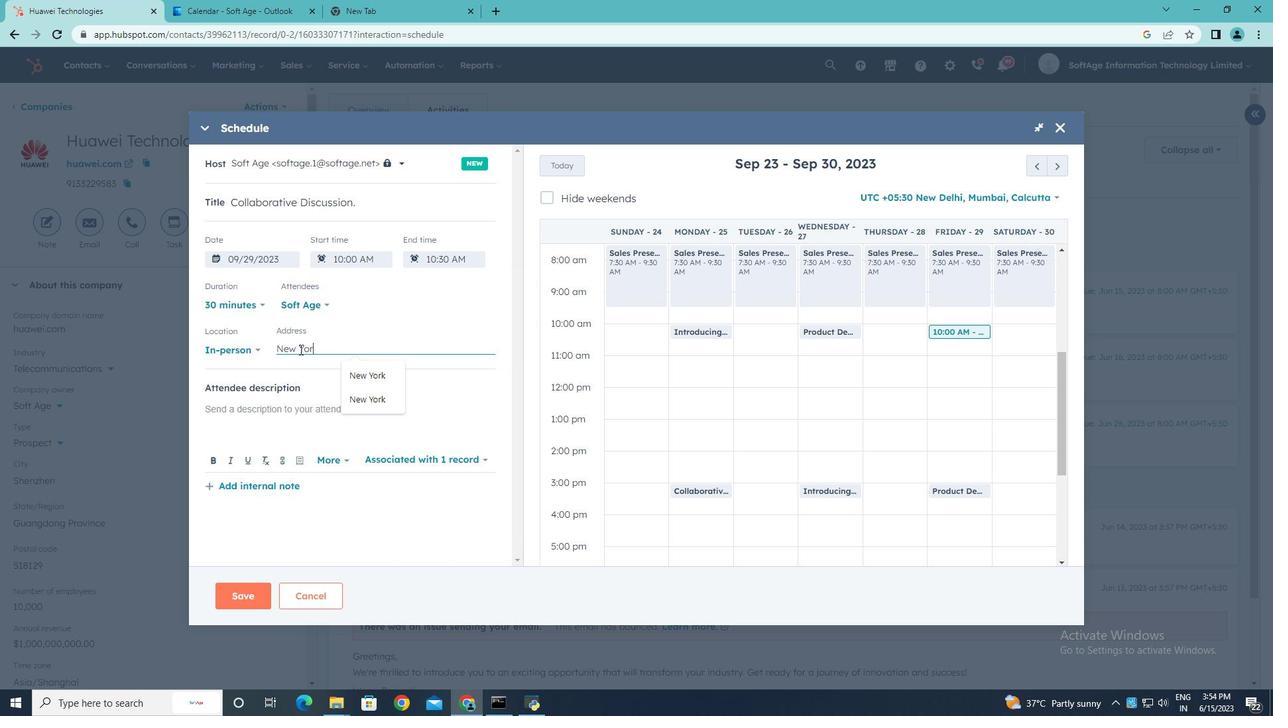 
Action: Mouse moved to (257, 403)
Screenshot: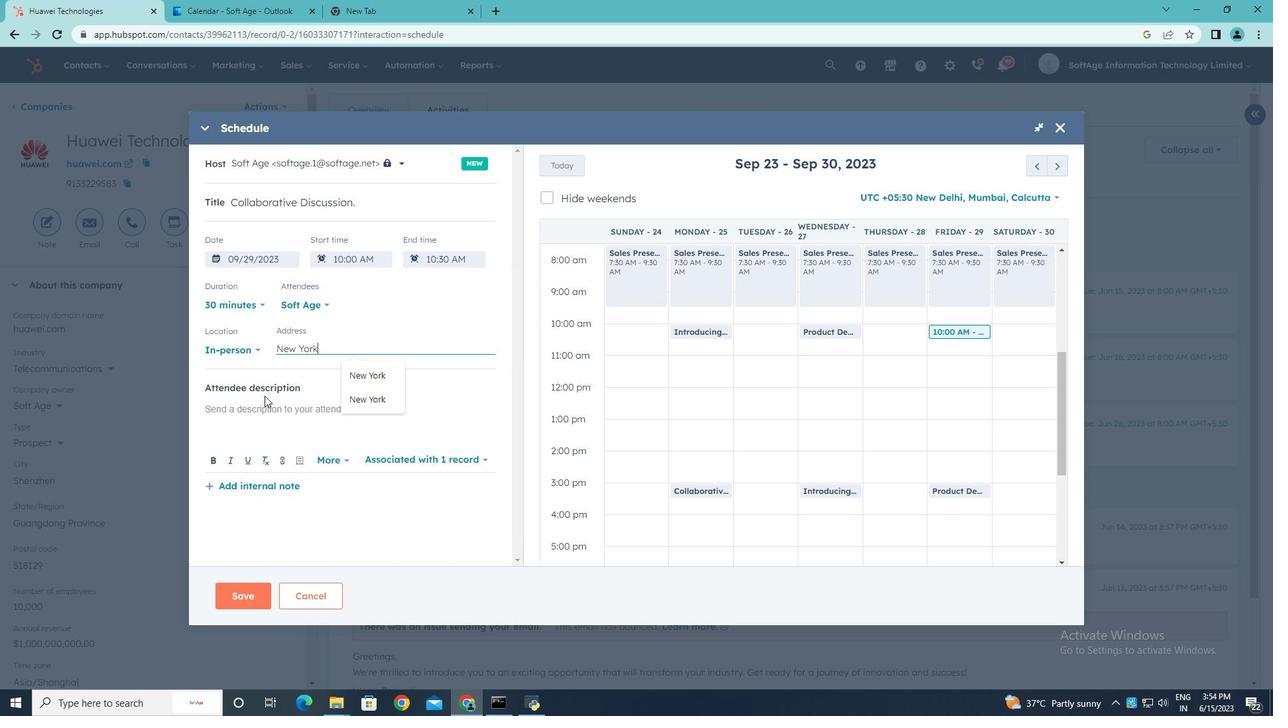 
Action: Mouse pressed left at (257, 403)
Screenshot: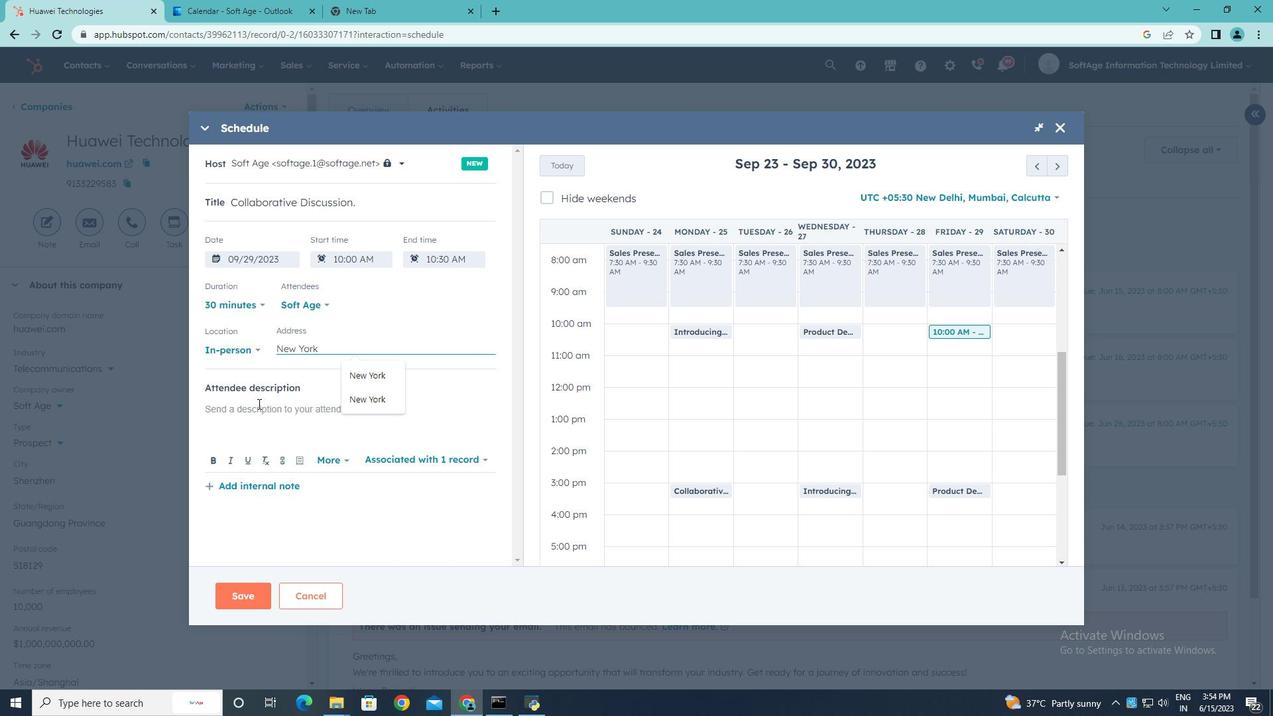 
Action: Key pressed <Key.shift>Kindly<Key.space>join<Key.space>this<Key.space>meeting<Key.space>to<Key.space>m<Key.backspace>p<Key.backspace>understand<Key.space><Key.shift>Product<Key.space><Key.space><Key.backspace><Key.shift>Demo<Key.space>and<Key.space><Key.shift><Key.shift><Key.shift><Key.shift><Key.shift><Key.shift><Key.shift><Key.shift>Service<Key.space><Key.shift>Presentation.
Screenshot: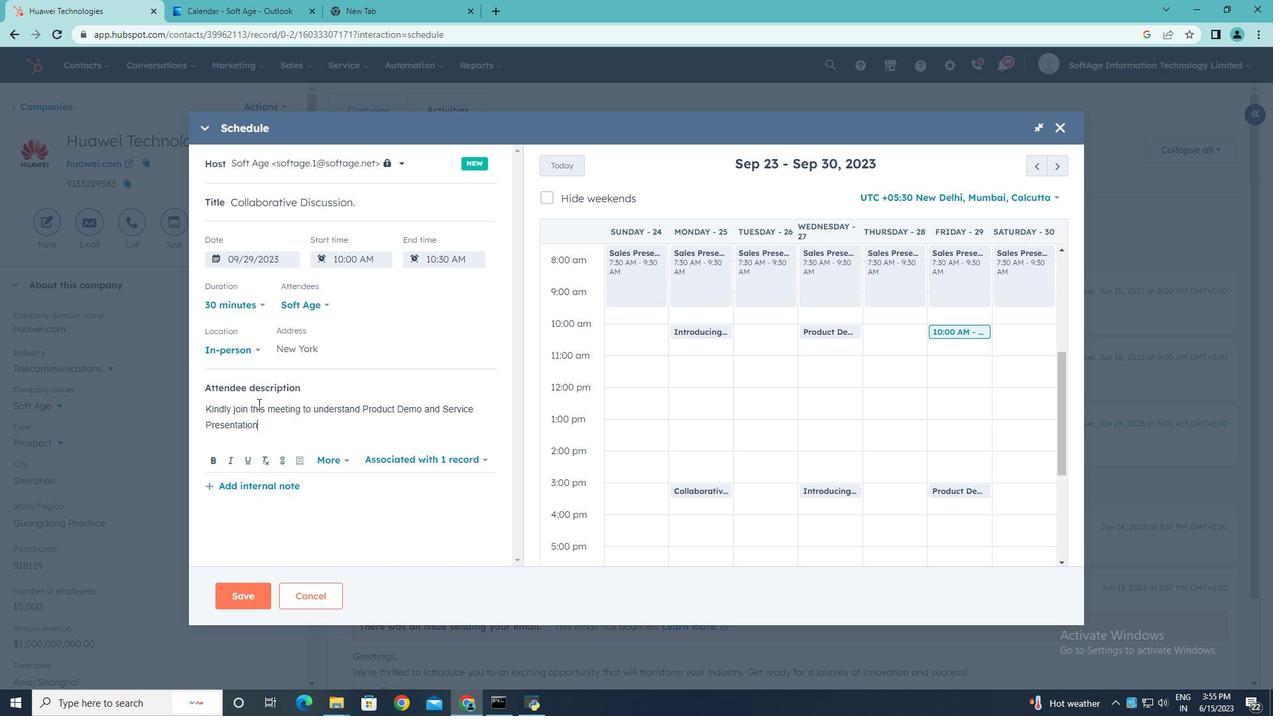 
Action: Mouse moved to (326, 304)
Screenshot: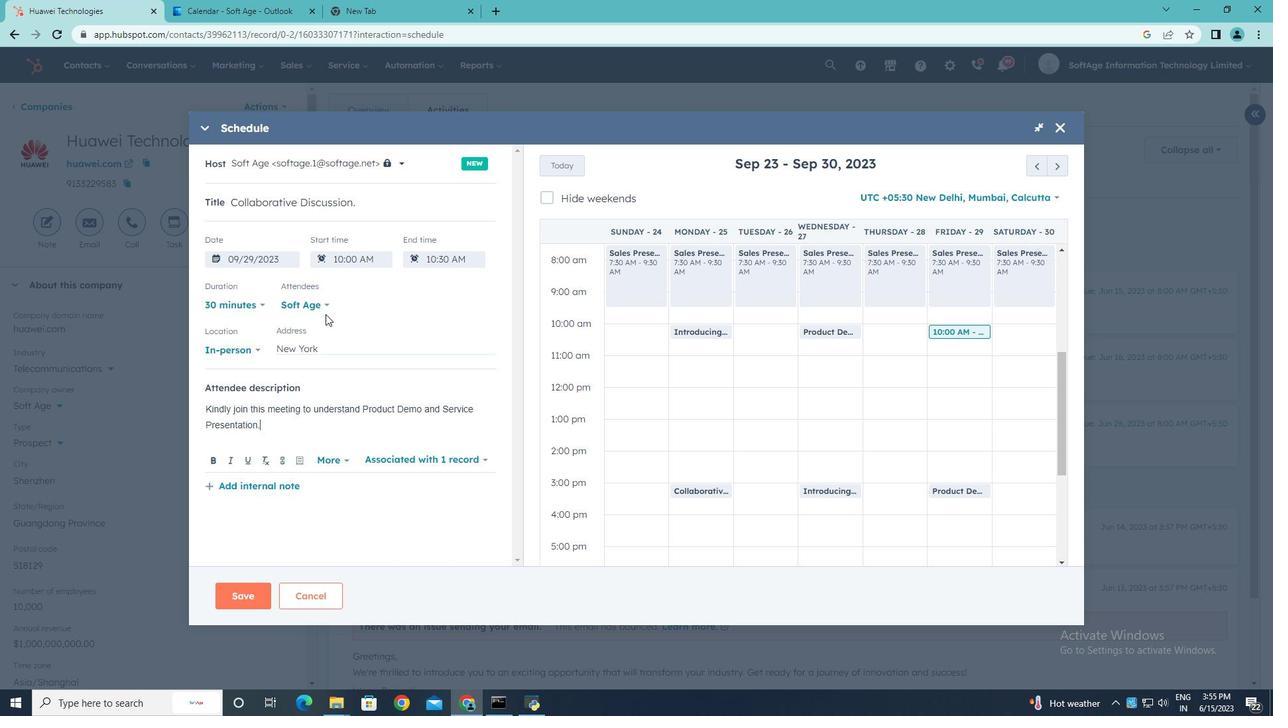 
Action: Mouse pressed left at (326, 304)
Screenshot: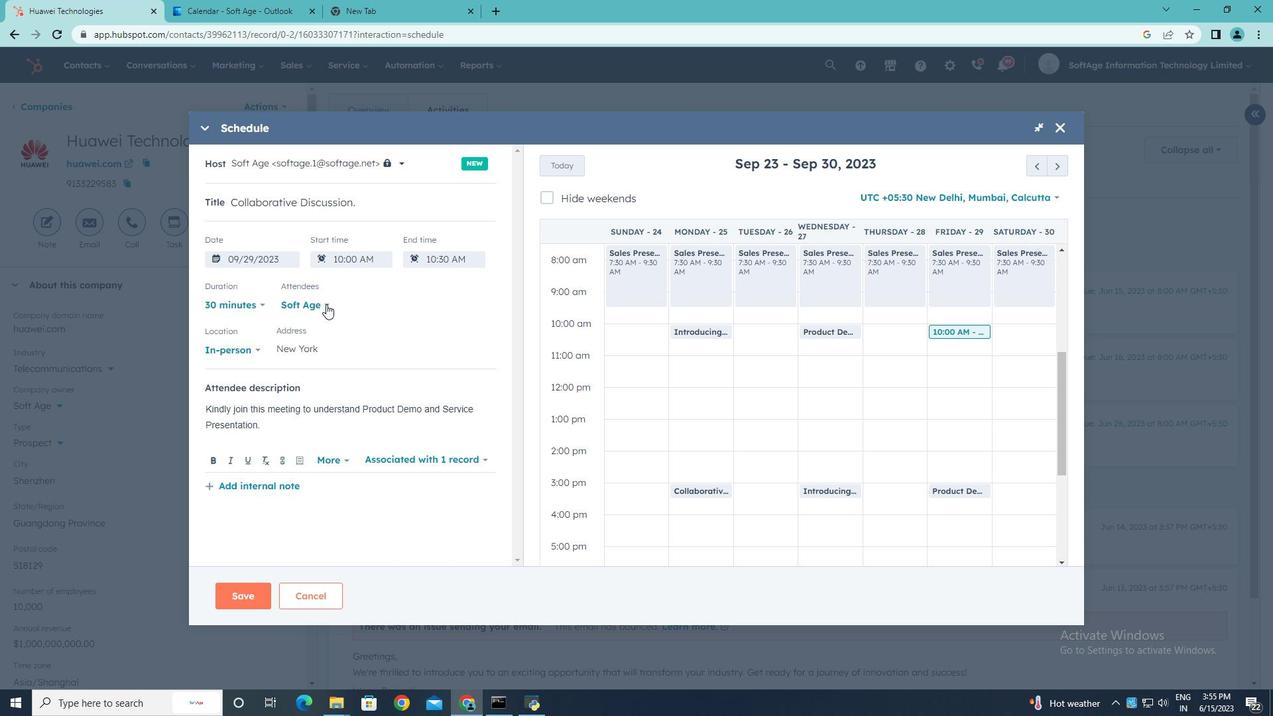 
Action: Mouse moved to (238, 474)
Screenshot: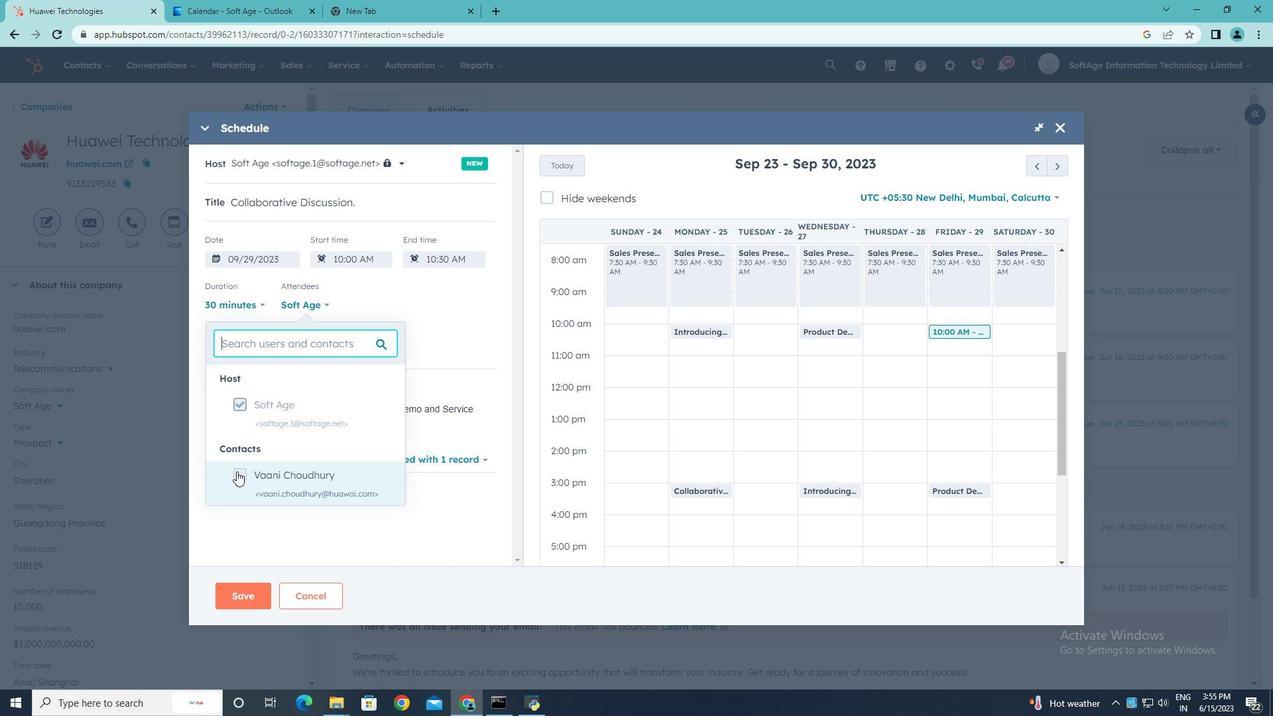 
Action: Mouse pressed left at (238, 474)
Screenshot: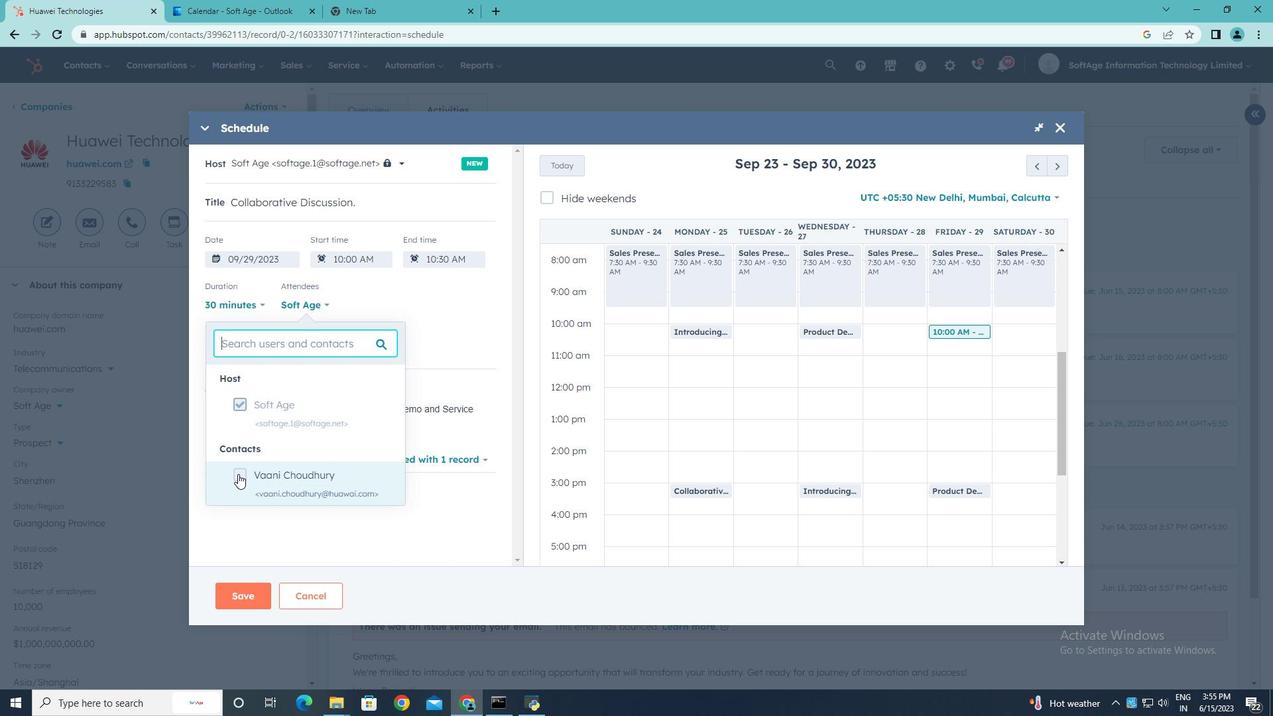 
Action: Mouse moved to (463, 509)
Screenshot: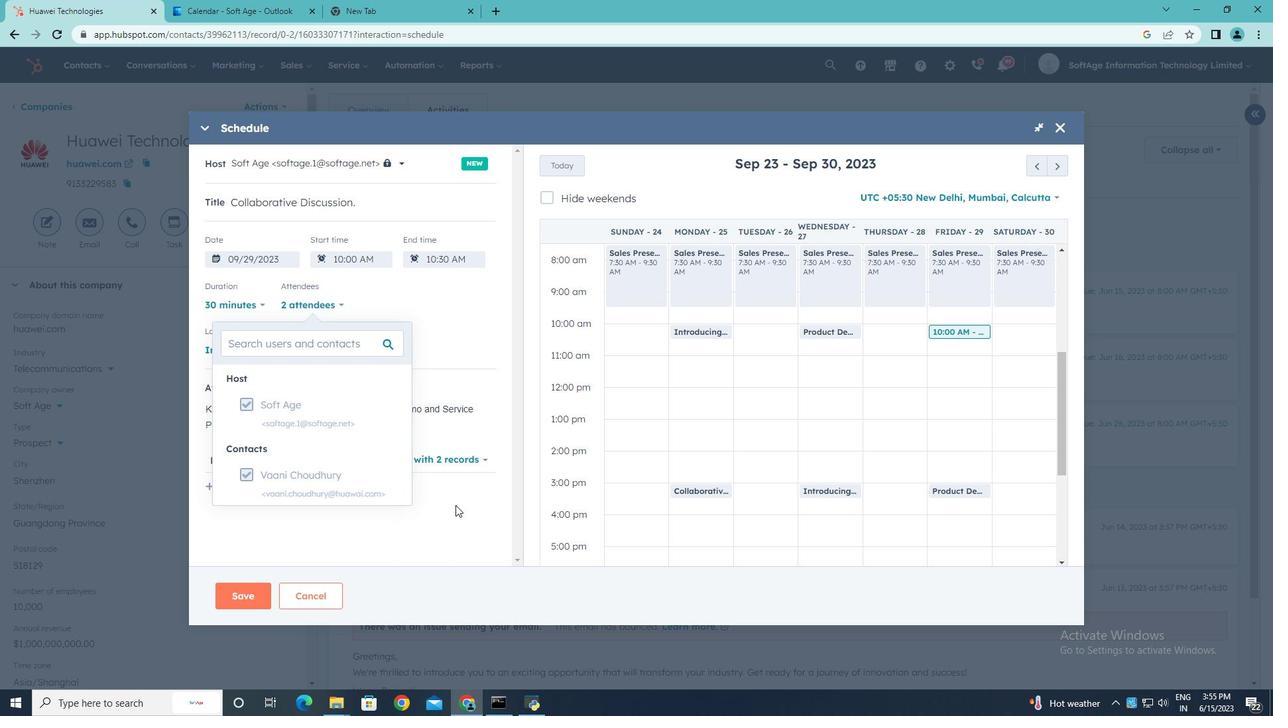 
Action: Mouse pressed left at (463, 509)
Screenshot: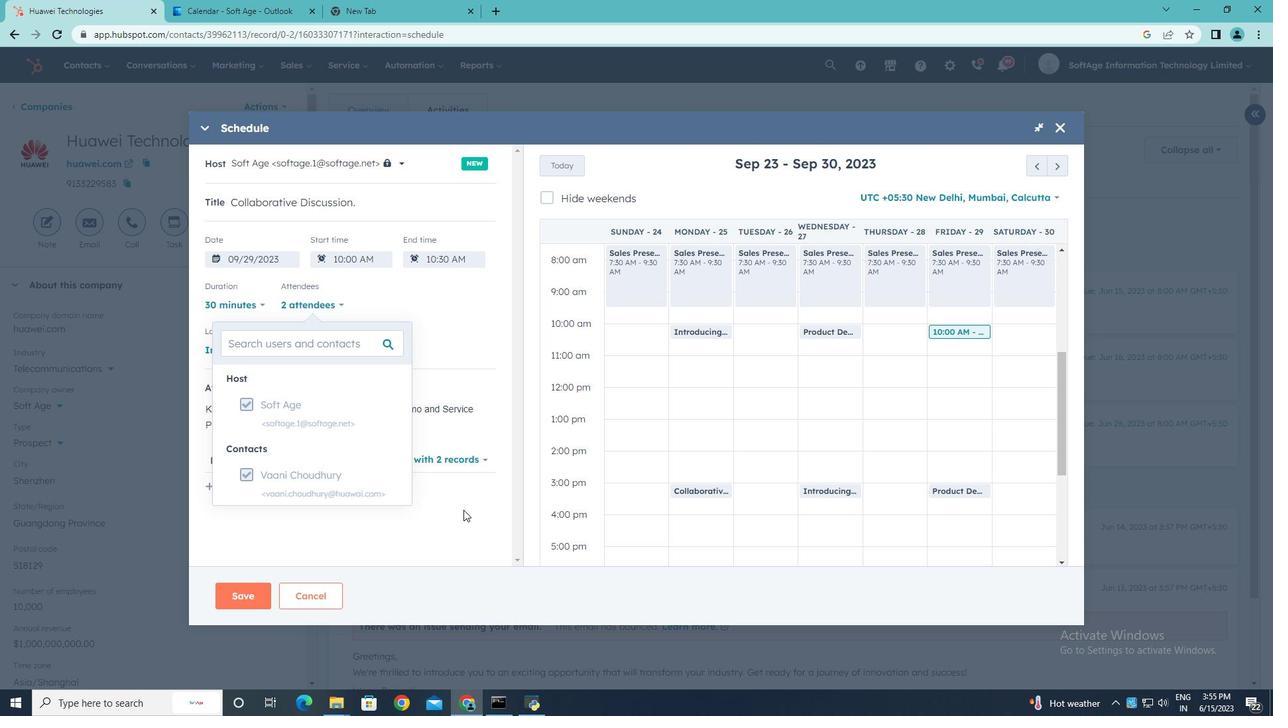 
Action: Mouse moved to (232, 595)
Screenshot: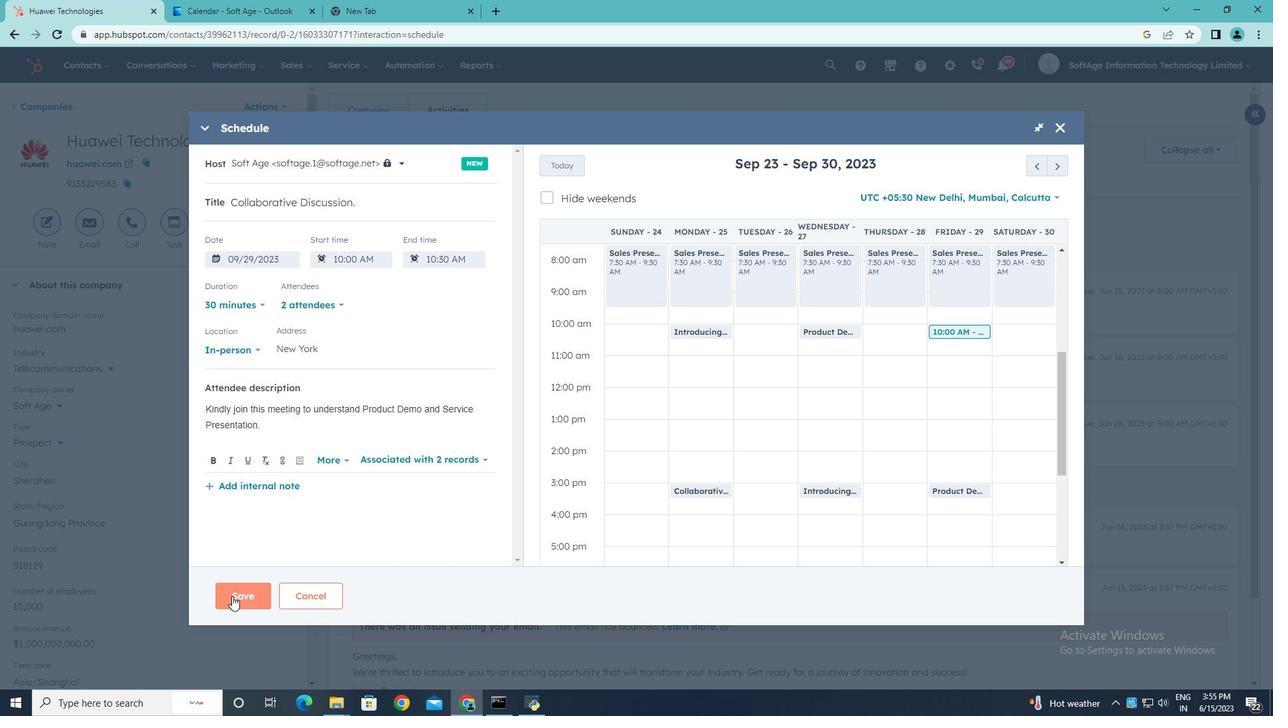 
Action: Mouse pressed left at (232, 595)
Screenshot: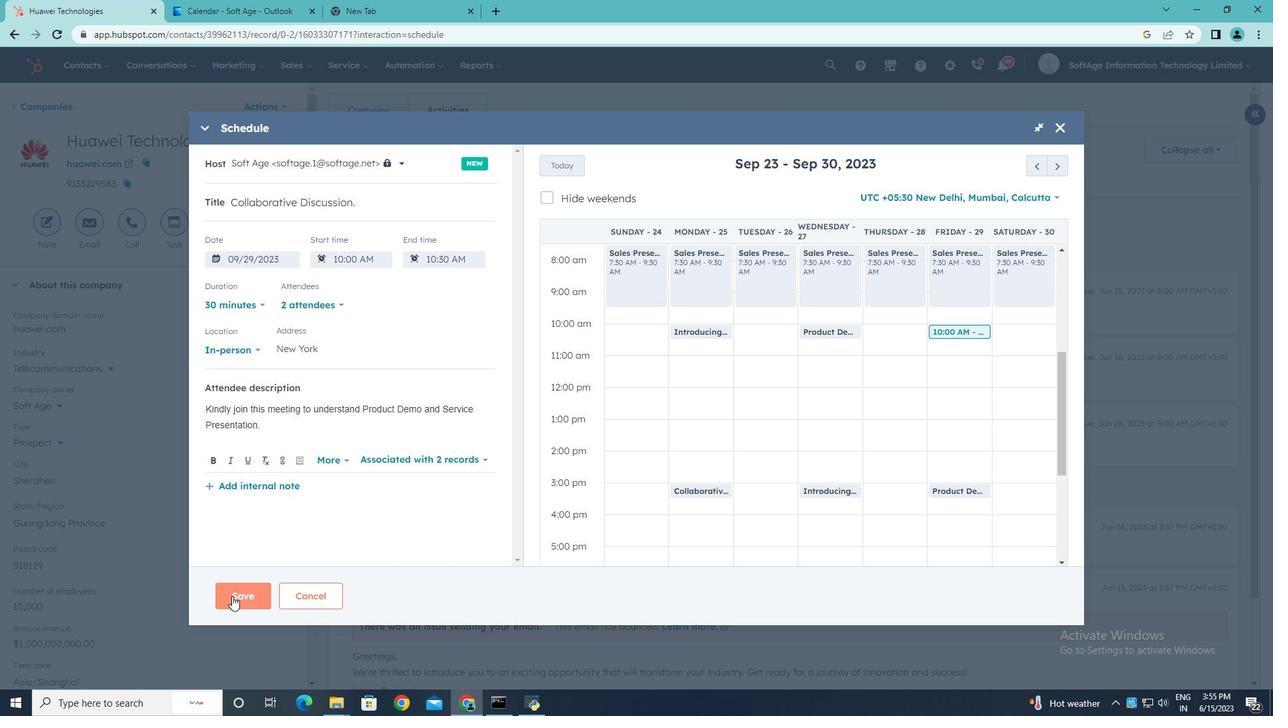 
